 Task: Save favorite listings for condos in Seattle, Washington, with a minimum of 2 bedrooms and a view of Puget Sound.
Action: Mouse pressed left at (257, 205)
Screenshot: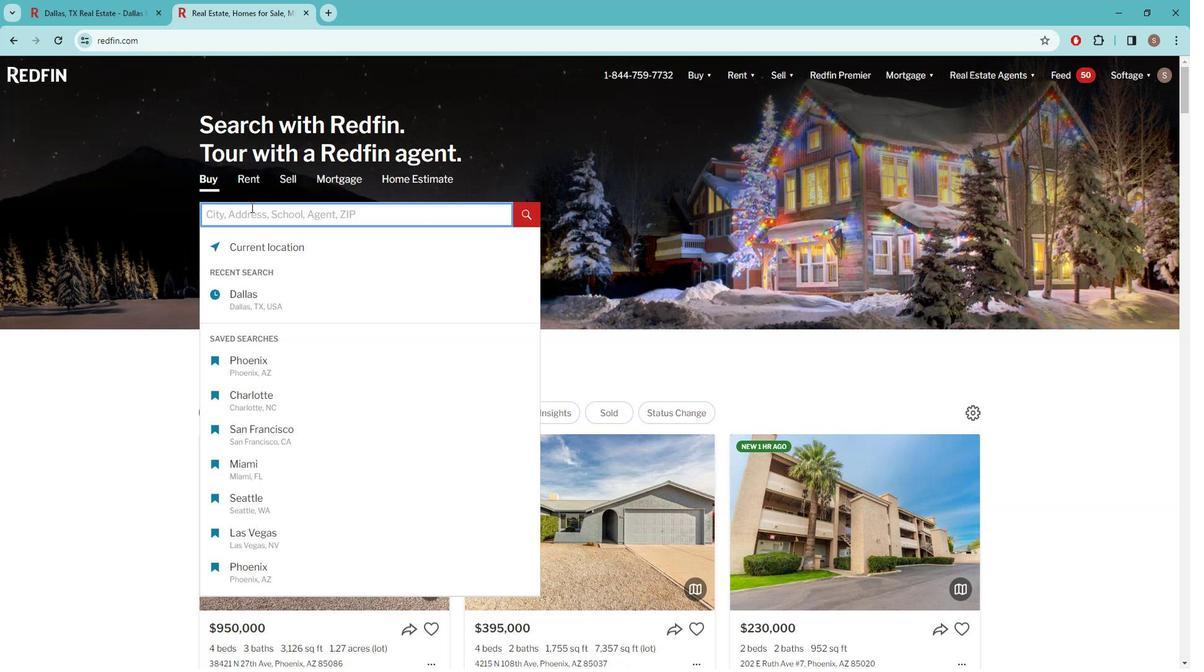 
Action: Mouse moved to (259, 205)
Screenshot: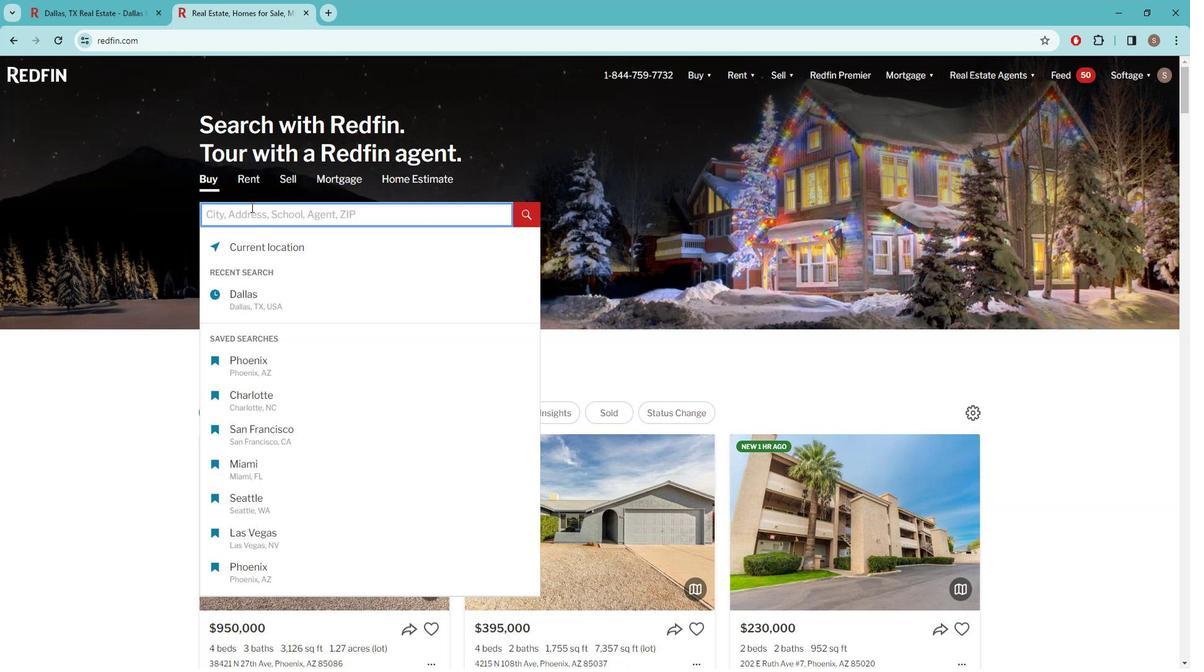 
Action: Key pressed s<Key.caps_lock>EATTLE
Screenshot: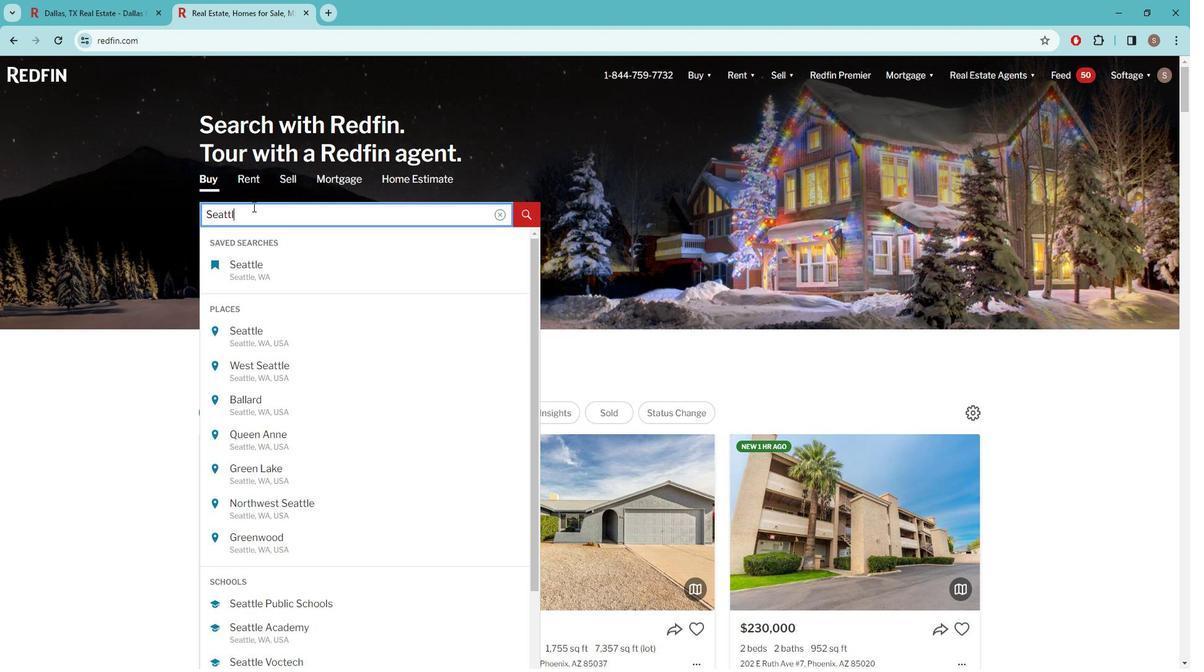 
Action: Mouse moved to (262, 261)
Screenshot: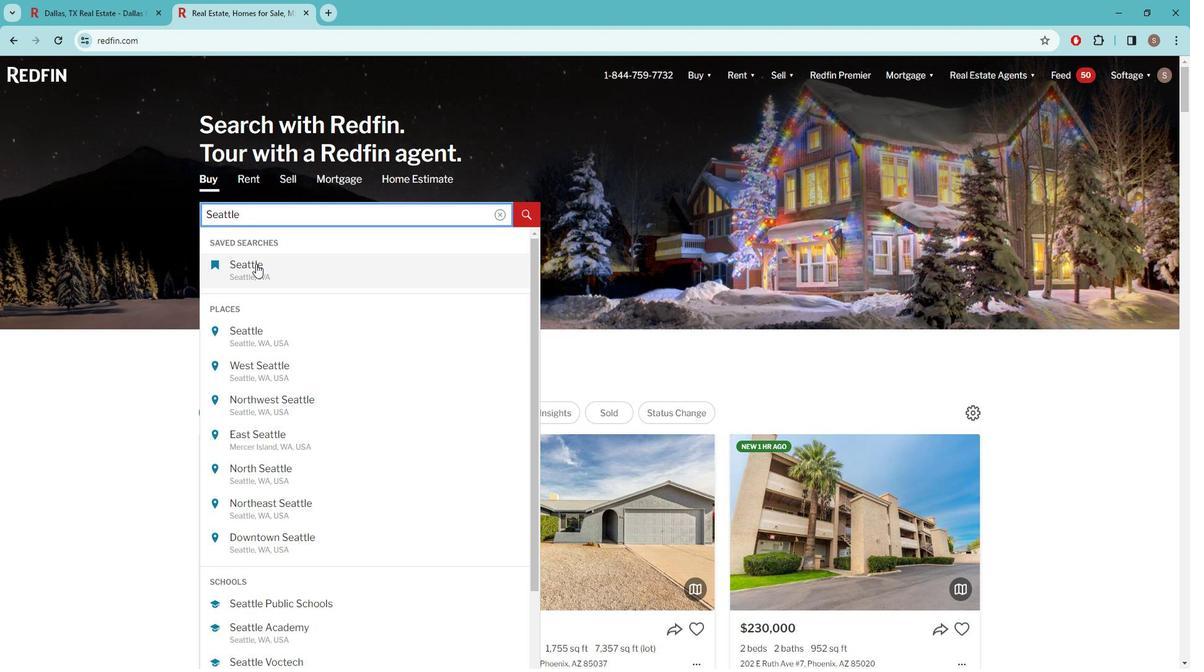 
Action: Mouse pressed left at (262, 261)
Screenshot: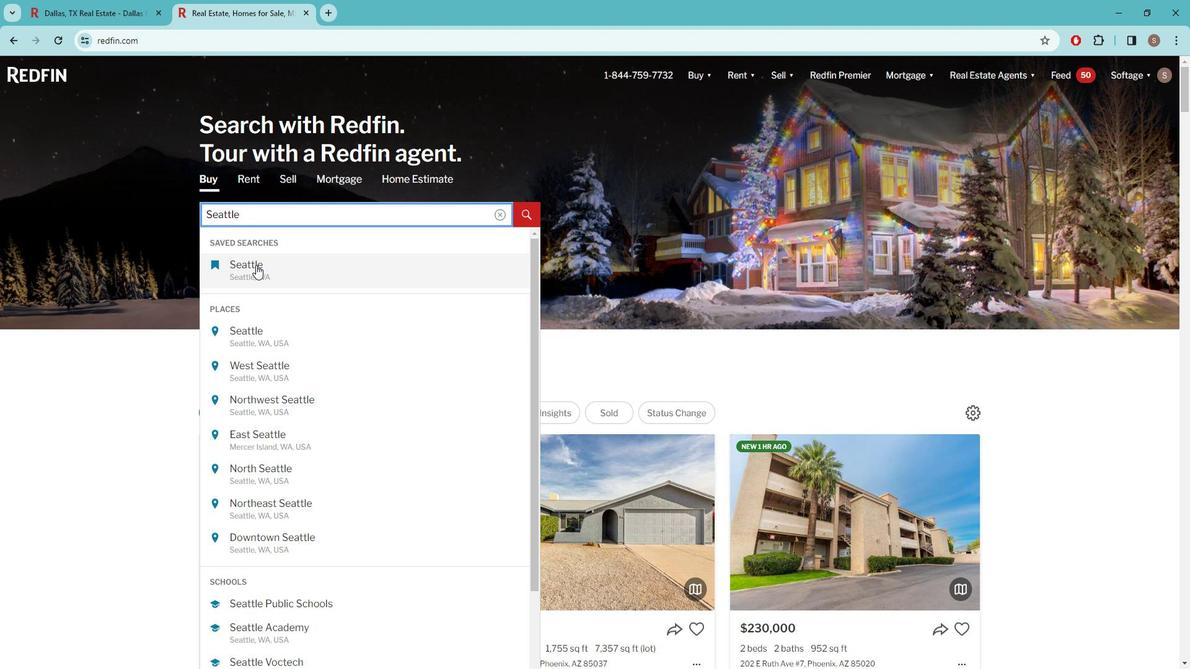 
Action: Mouse moved to (1047, 156)
Screenshot: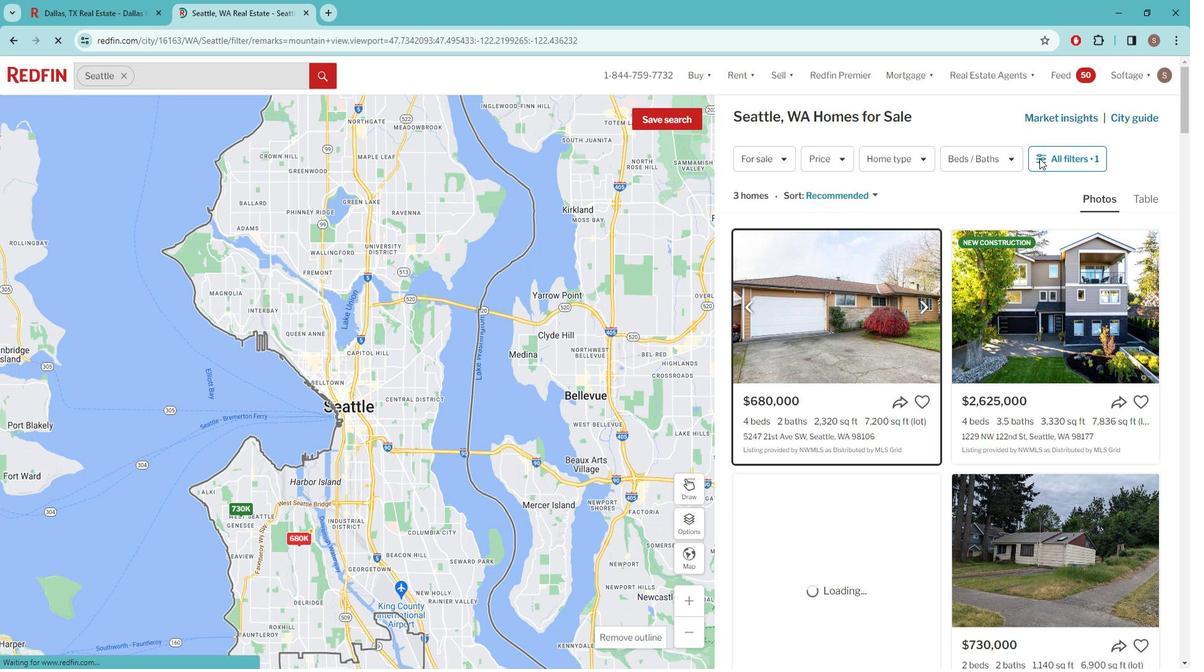 
Action: Mouse pressed left at (1047, 156)
Screenshot: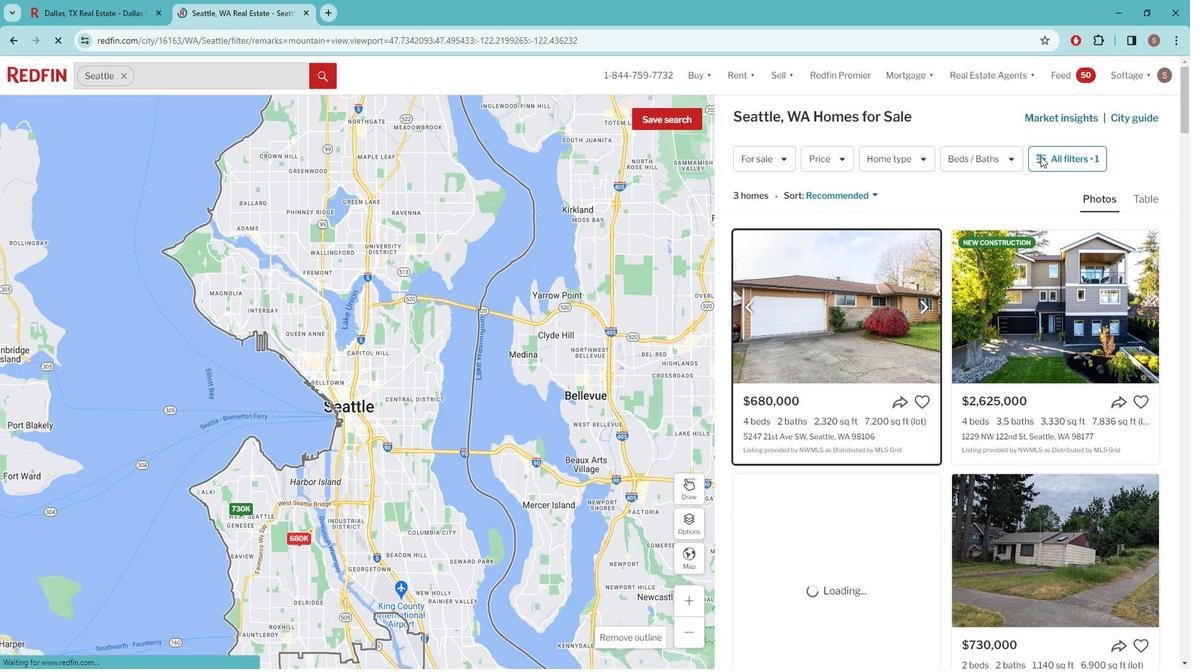 
Action: Mouse moved to (1047, 156)
Screenshot: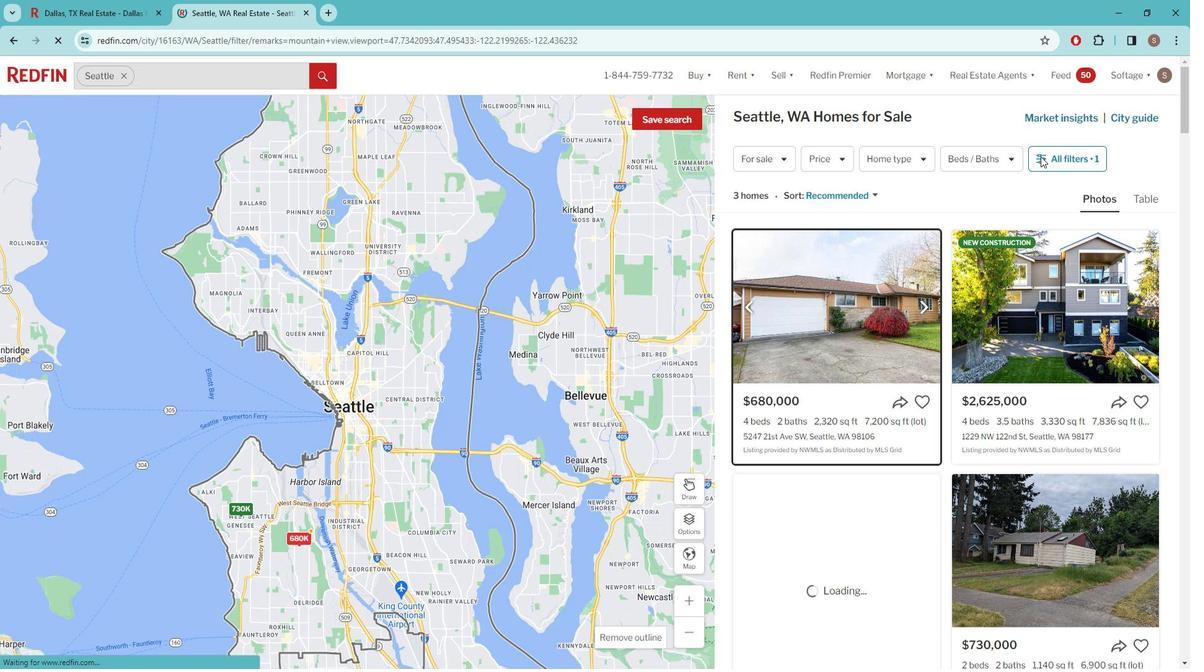 
Action: Mouse pressed left at (1047, 156)
Screenshot: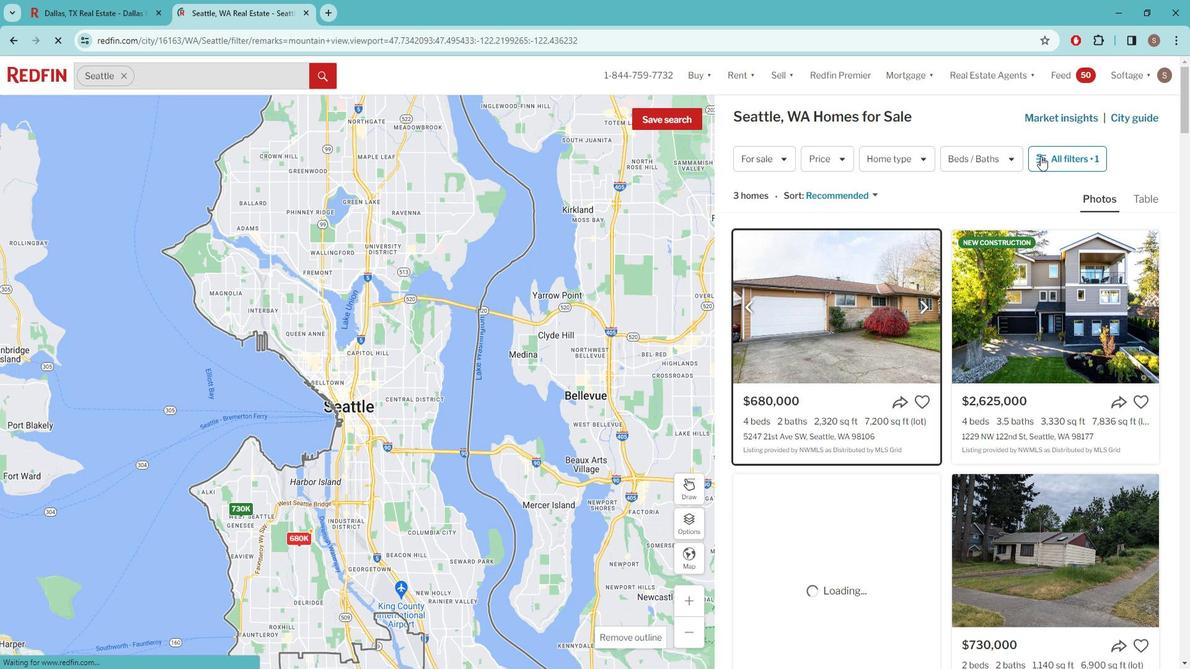 
Action: Mouse pressed left at (1047, 156)
Screenshot: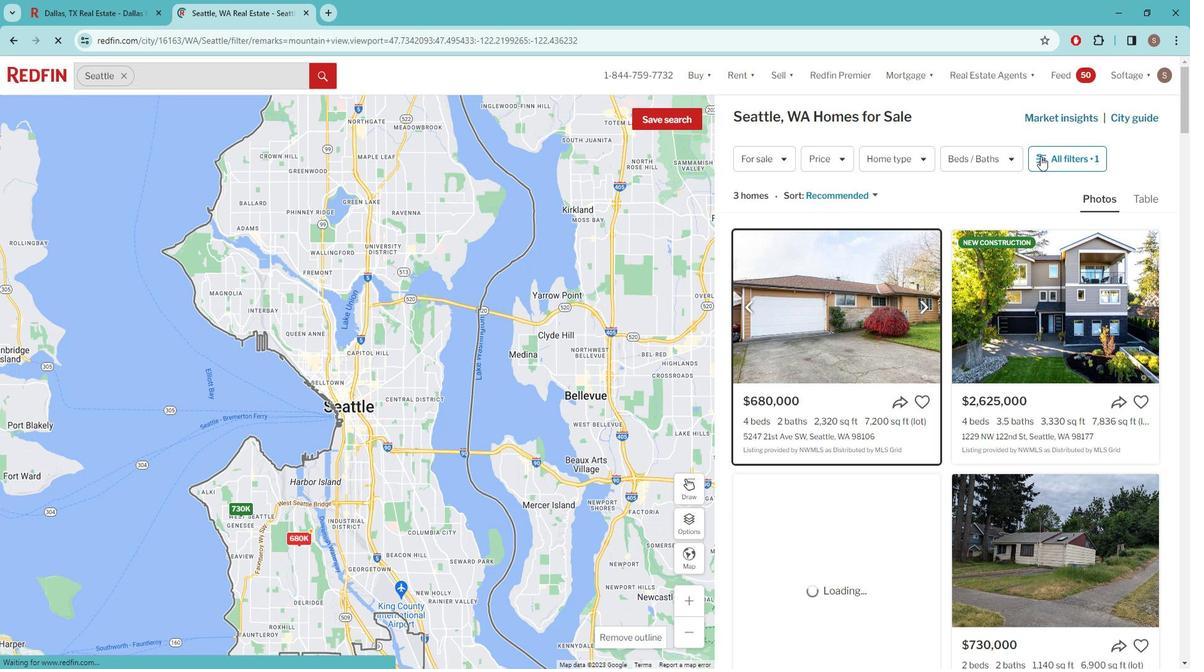
Action: Mouse moved to (1057, 154)
Screenshot: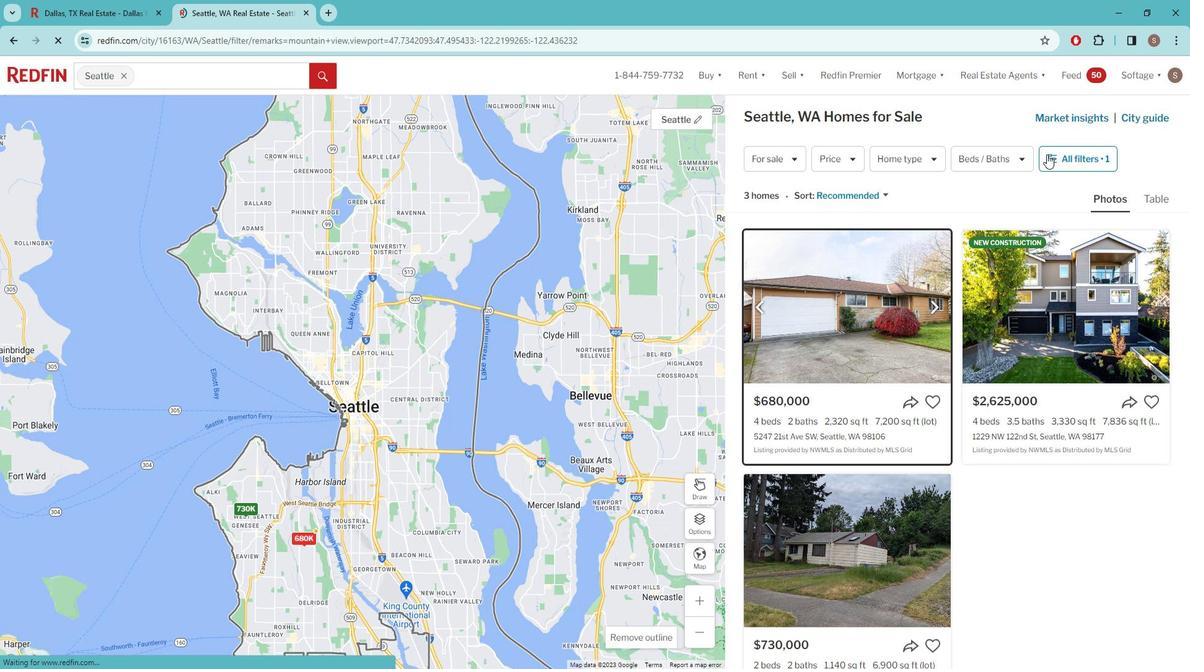 
Action: Mouse pressed left at (1057, 154)
Screenshot: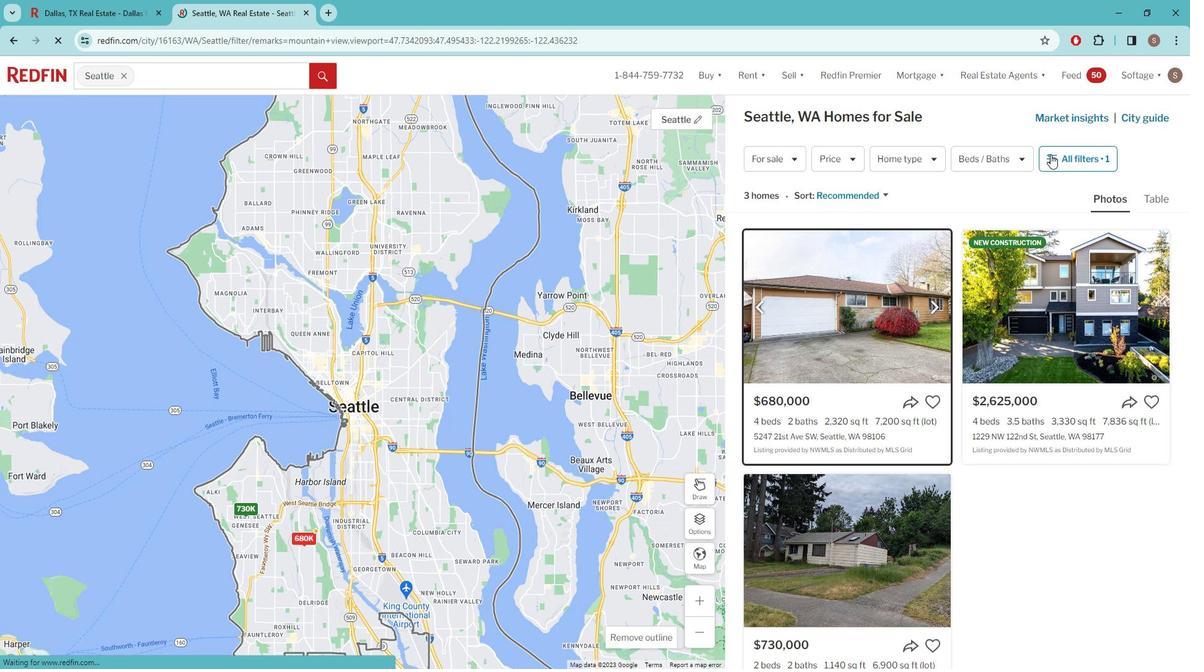 
Action: Mouse moved to (946, 326)
Screenshot: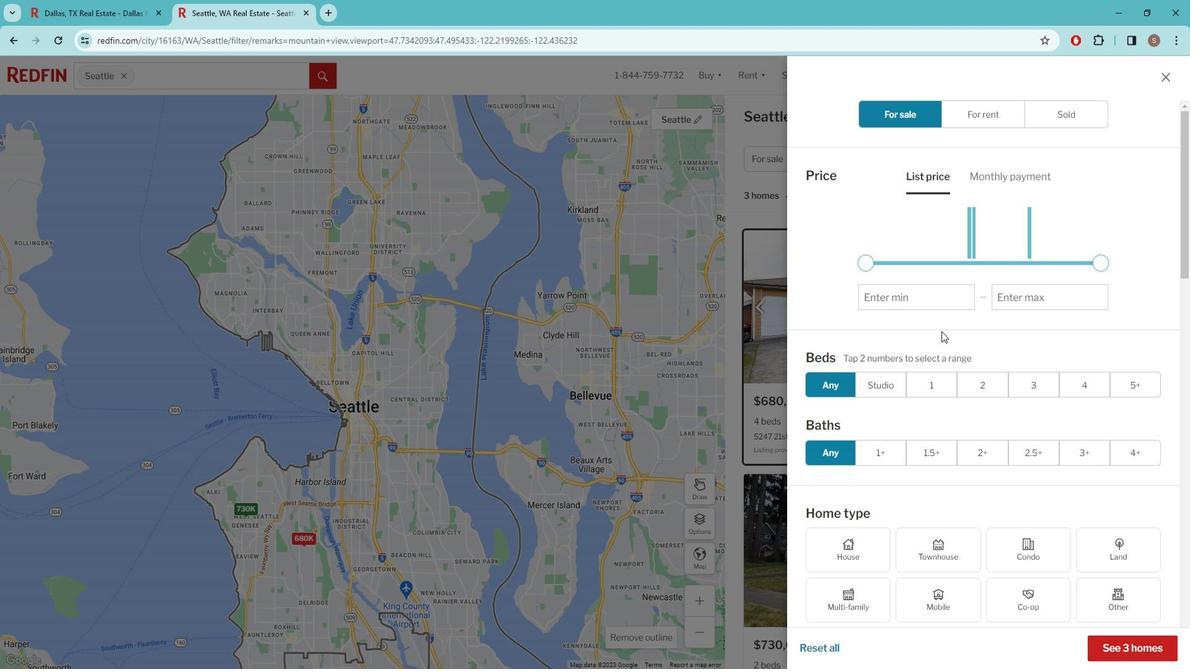 
Action: Mouse scrolled (946, 326) with delta (0, 0)
Screenshot: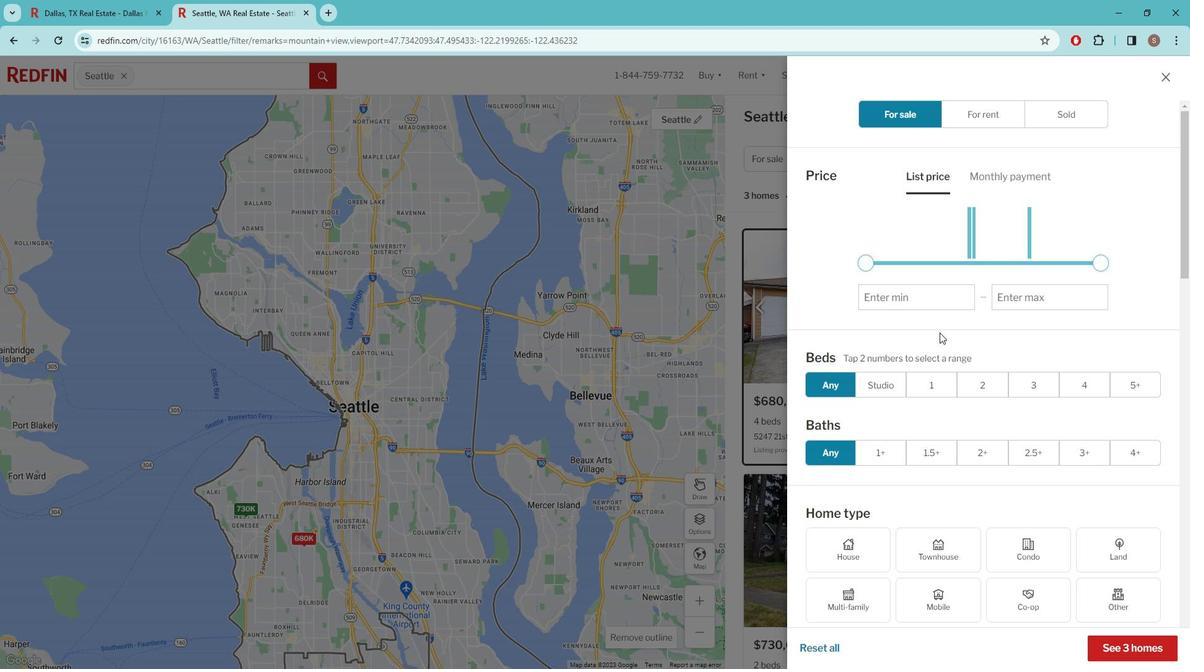 
Action: Mouse moved to (944, 327)
Screenshot: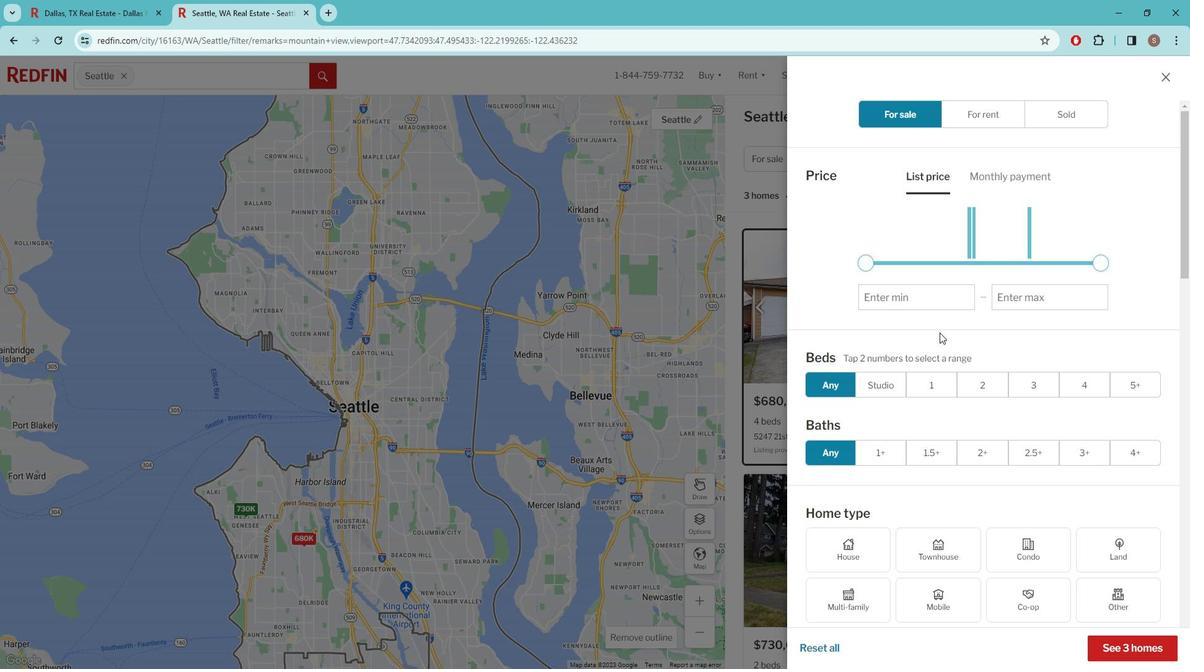 
Action: Mouse scrolled (944, 326) with delta (0, 0)
Screenshot: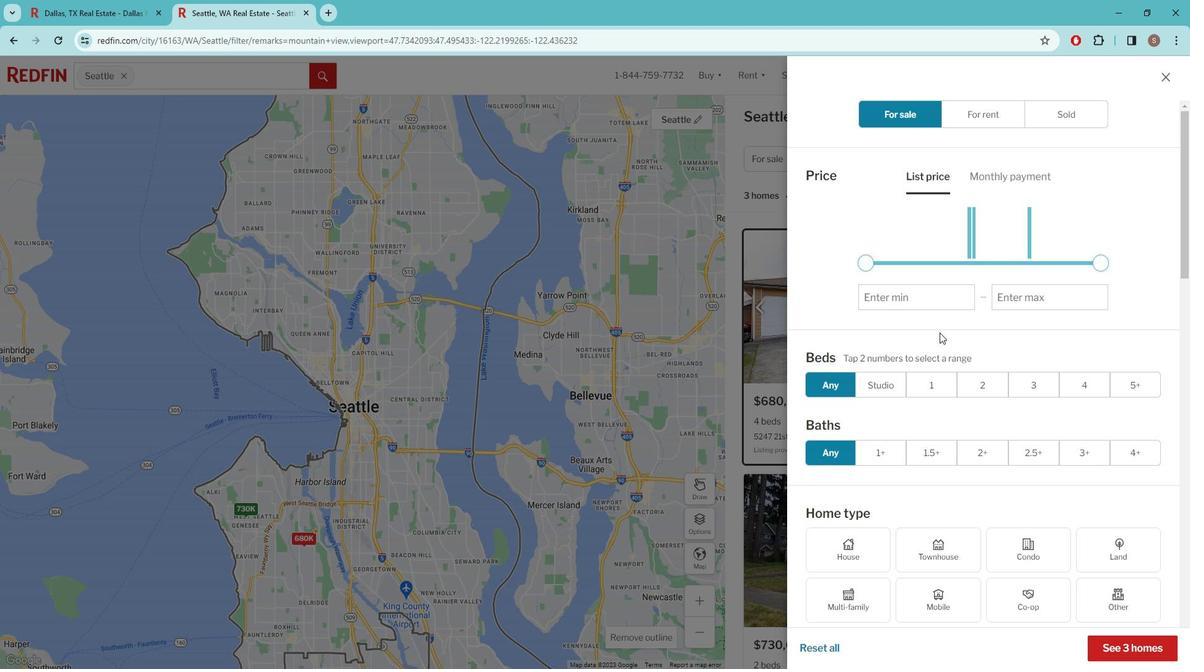 
Action: Mouse moved to (1033, 410)
Screenshot: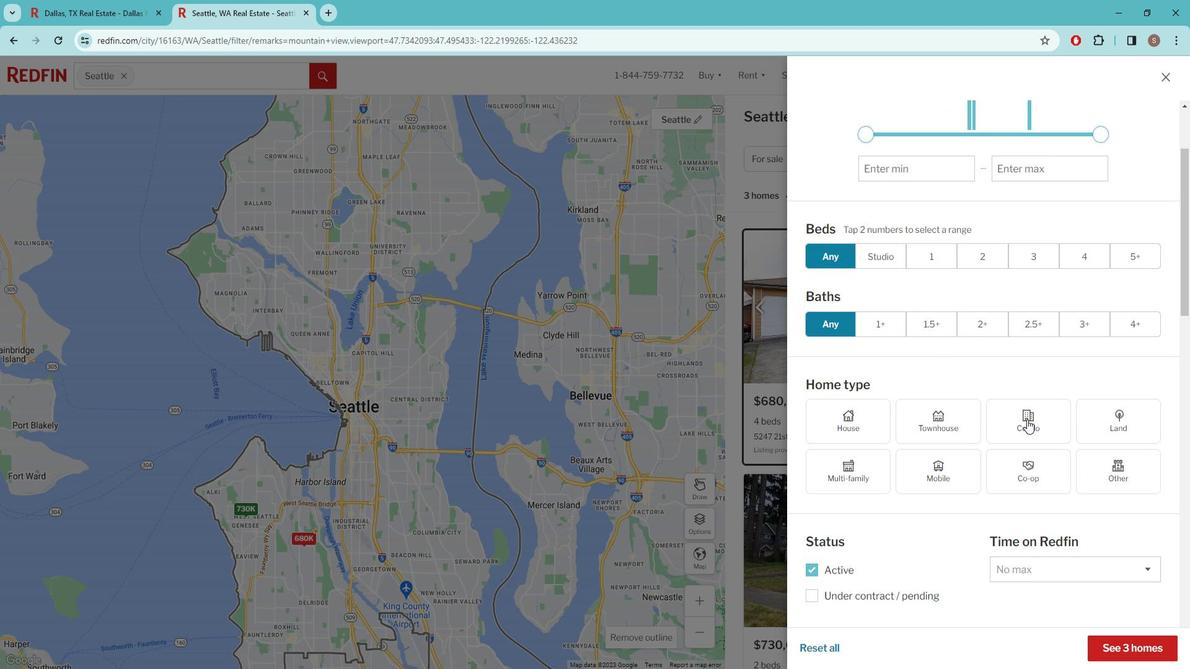 
Action: Mouse pressed left at (1033, 410)
Screenshot: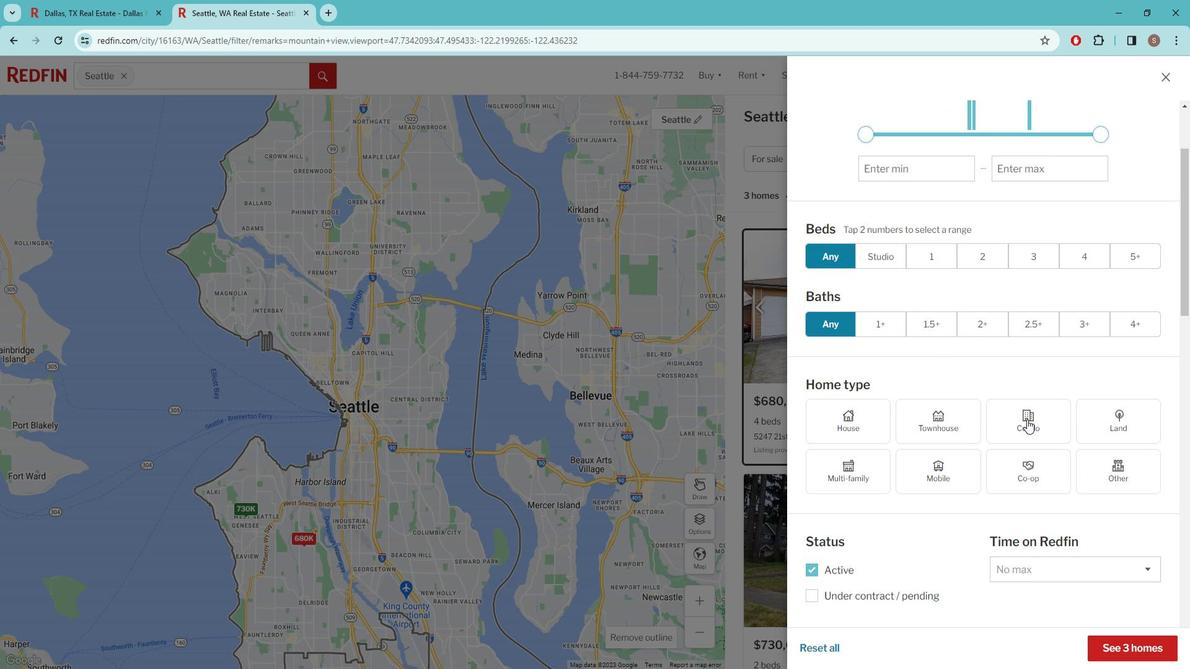 
Action: Mouse moved to (1031, 409)
Screenshot: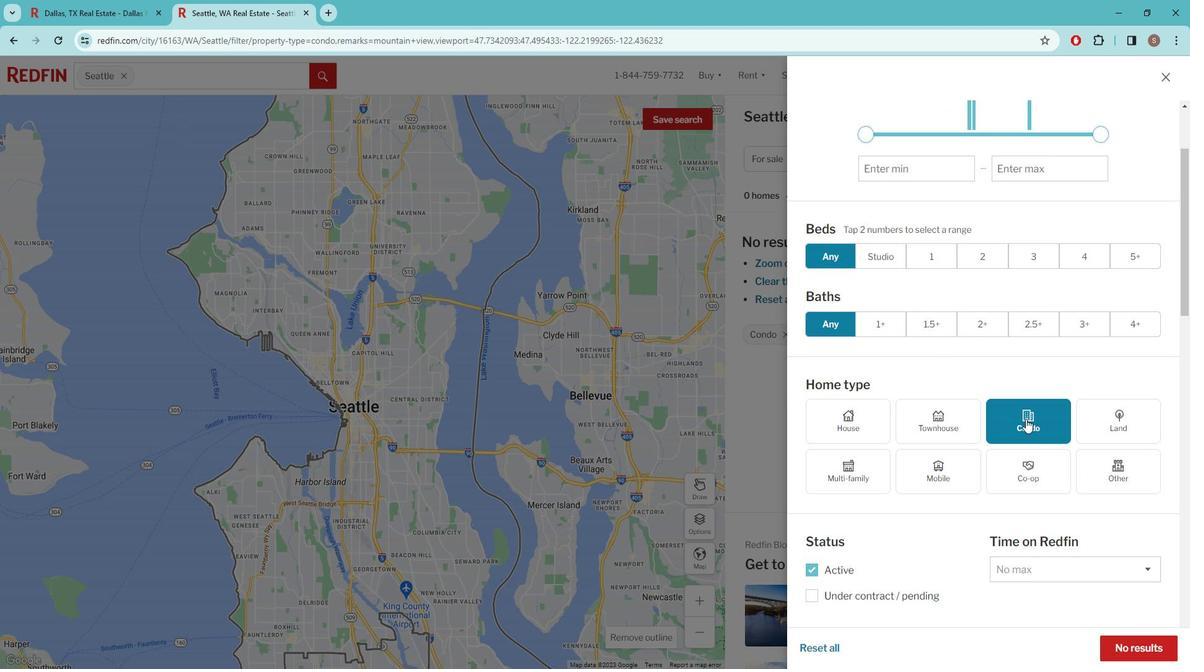 
Action: Mouse scrolled (1031, 409) with delta (0, 0)
Screenshot: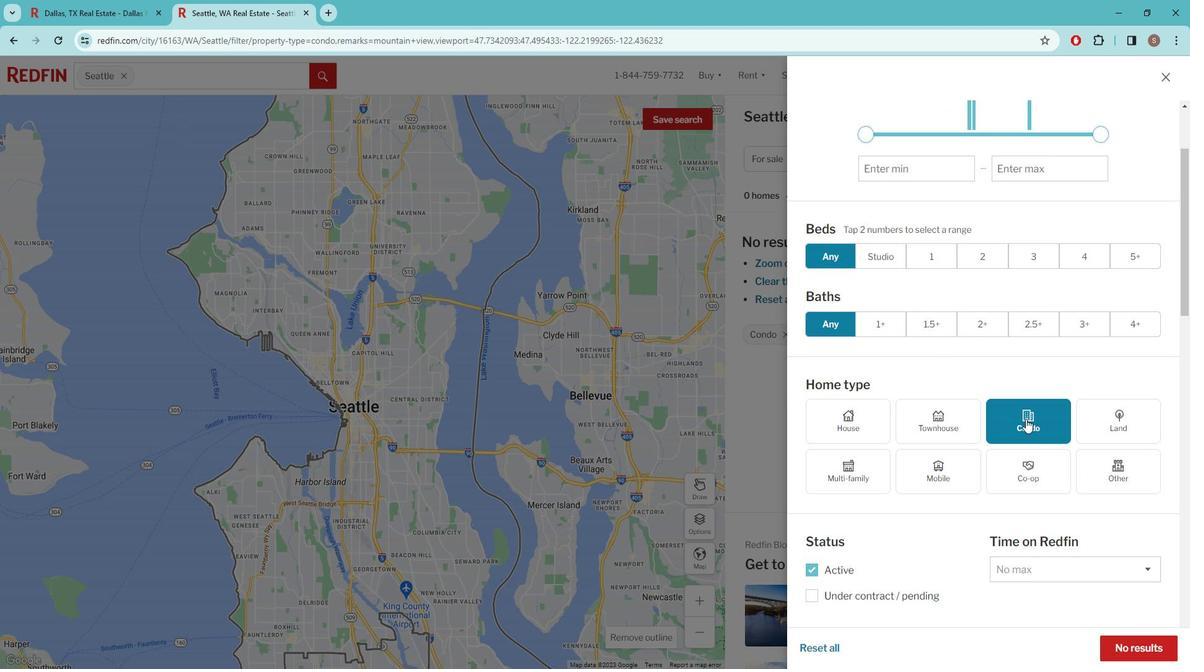 
Action: Mouse moved to (1030, 409)
Screenshot: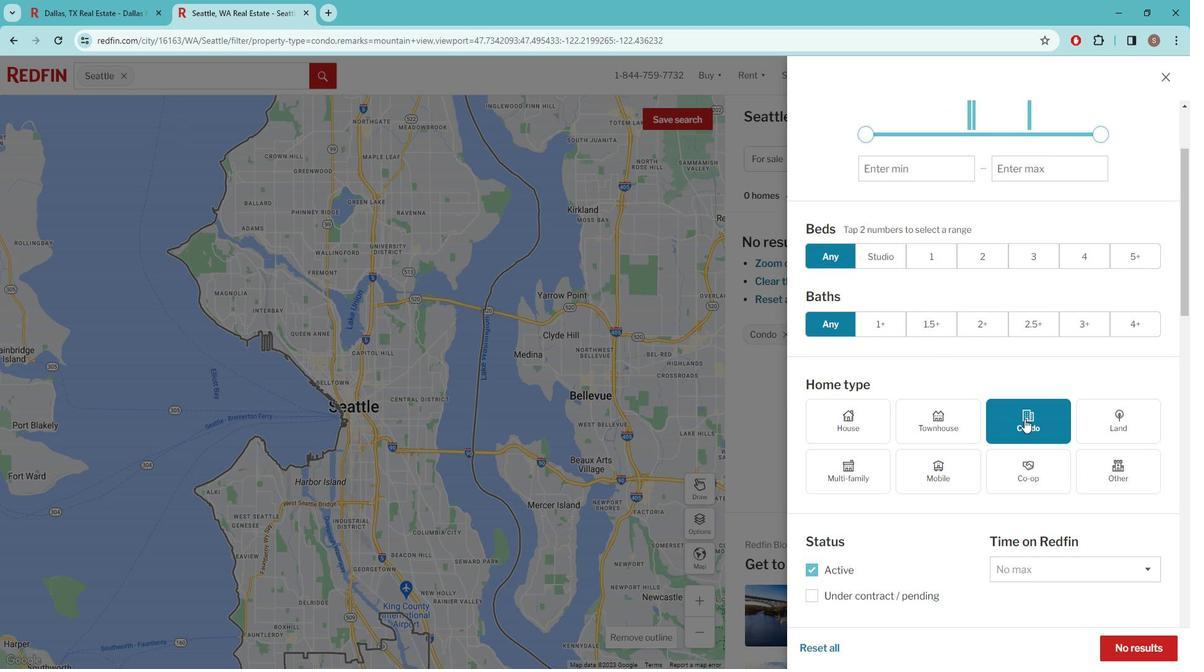 
Action: Mouse scrolled (1030, 408) with delta (0, 0)
Screenshot: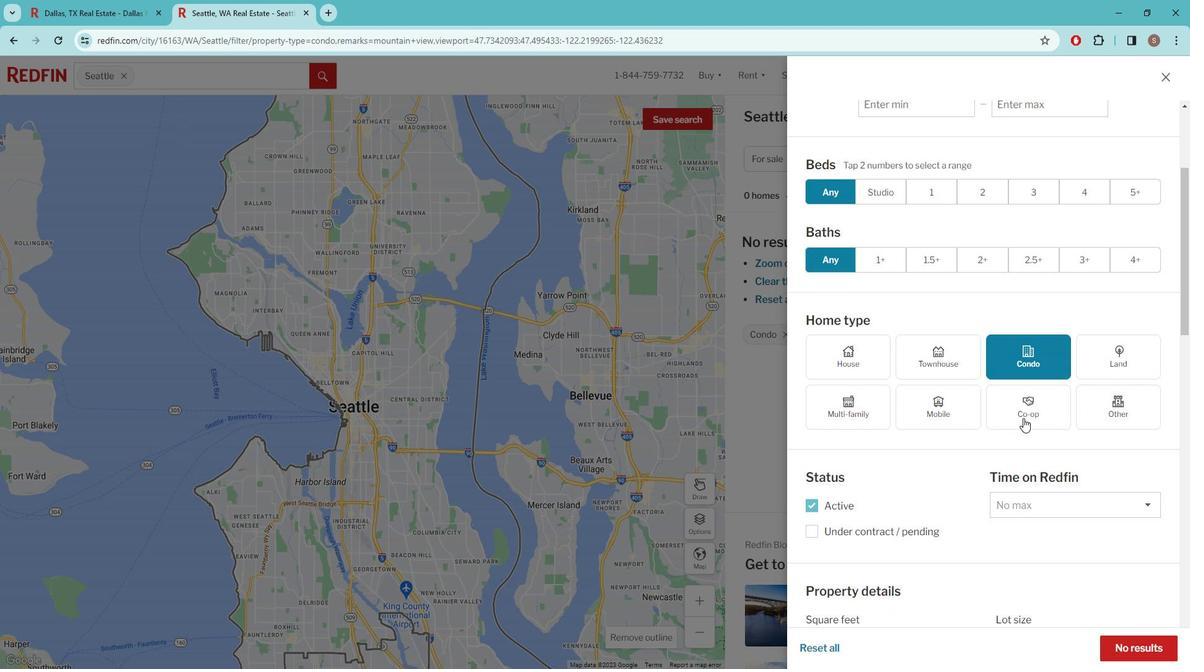 
Action: Mouse moved to (985, 122)
Screenshot: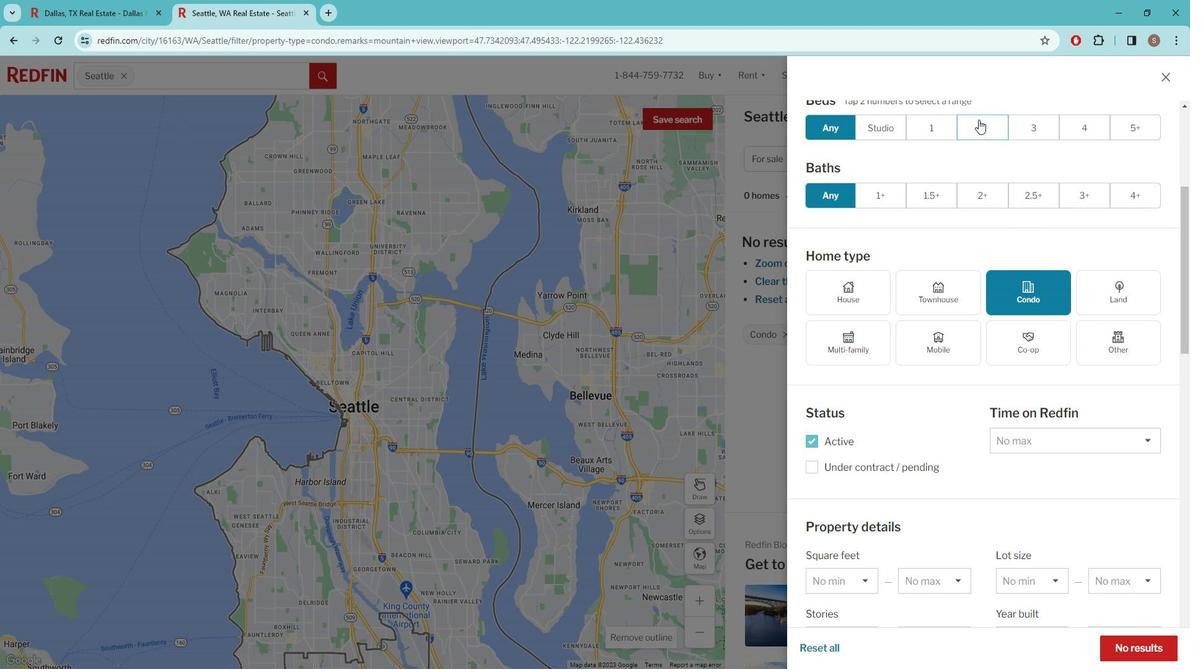 
Action: Mouse pressed left at (985, 122)
Screenshot: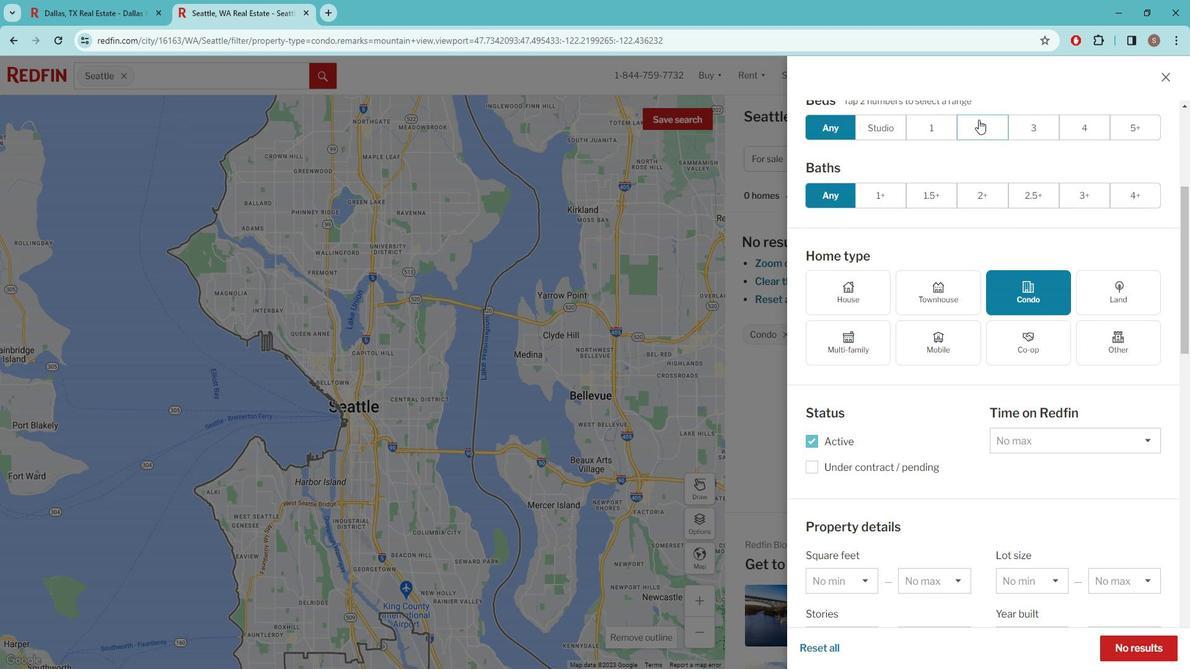 
Action: Mouse pressed left at (985, 122)
Screenshot: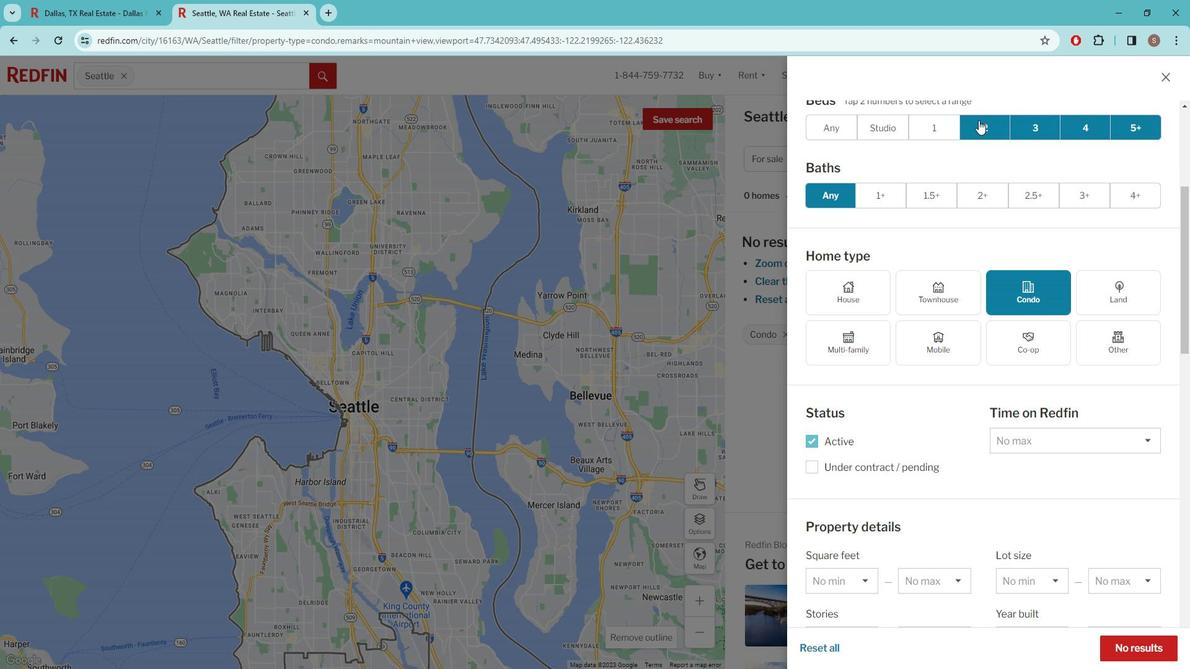 
Action: Mouse moved to (969, 250)
Screenshot: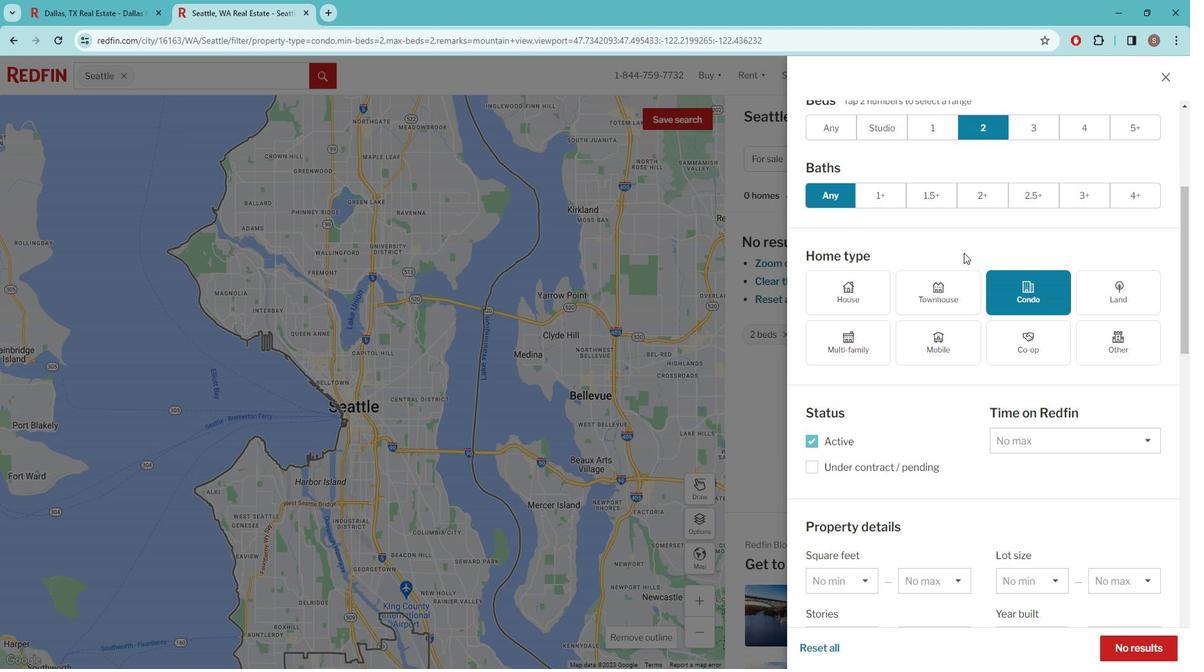 
Action: Mouse scrolled (969, 249) with delta (0, 0)
Screenshot: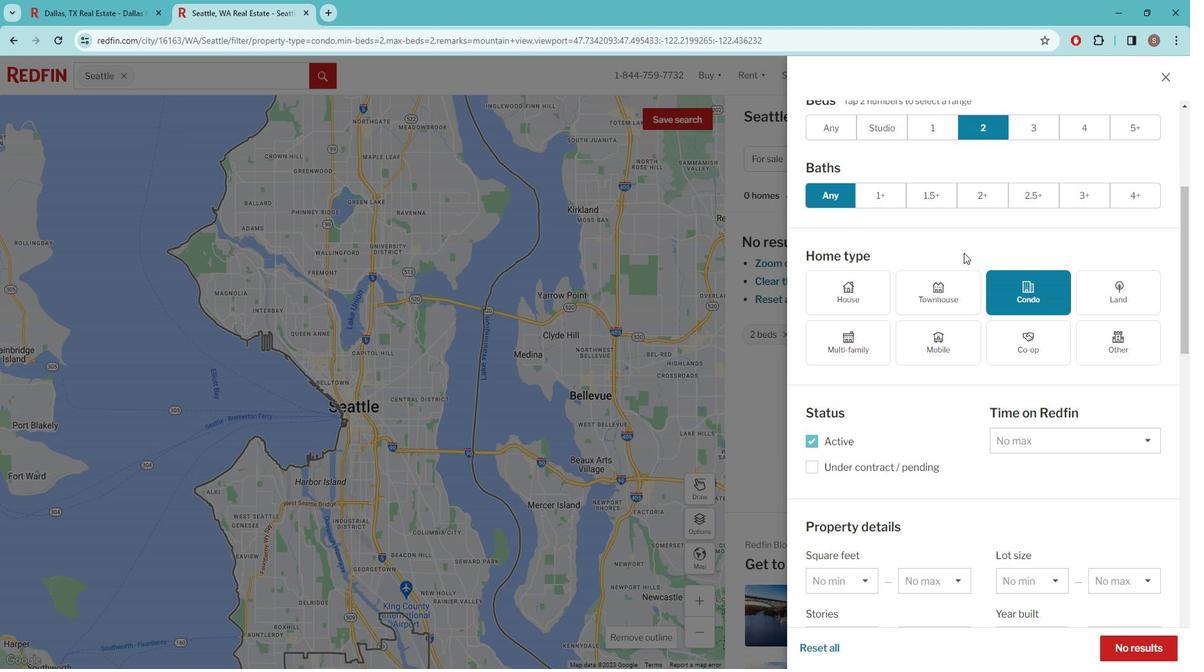 
Action: Mouse moved to (969, 251)
Screenshot: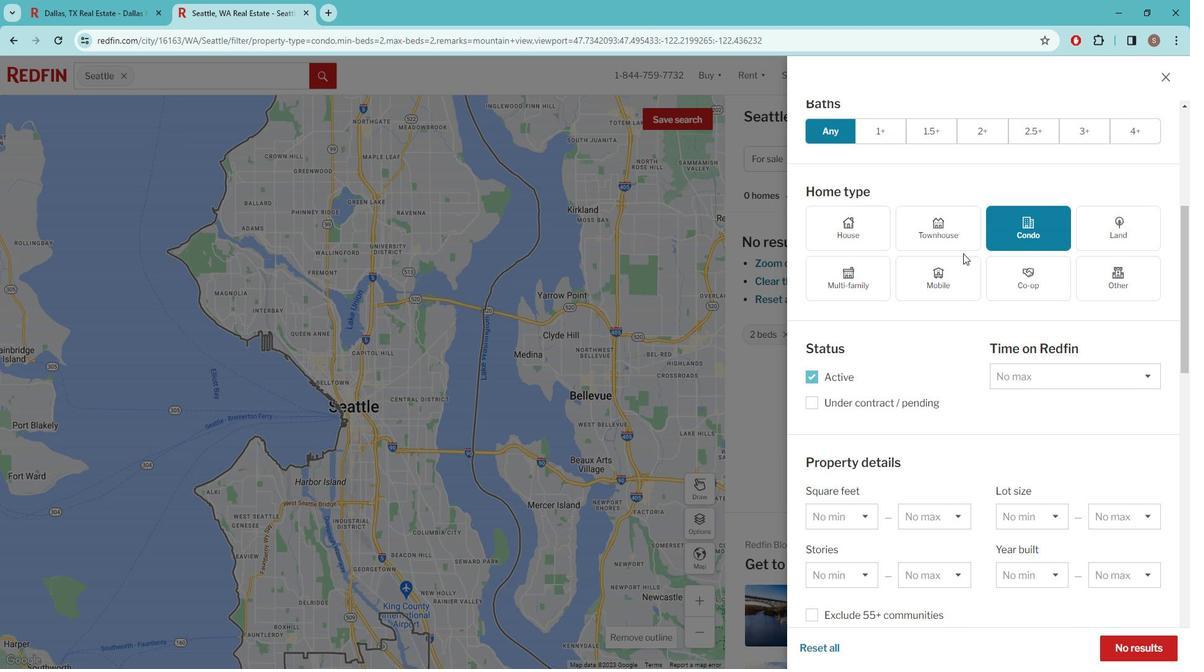 
Action: Mouse scrolled (969, 250) with delta (0, 0)
Screenshot: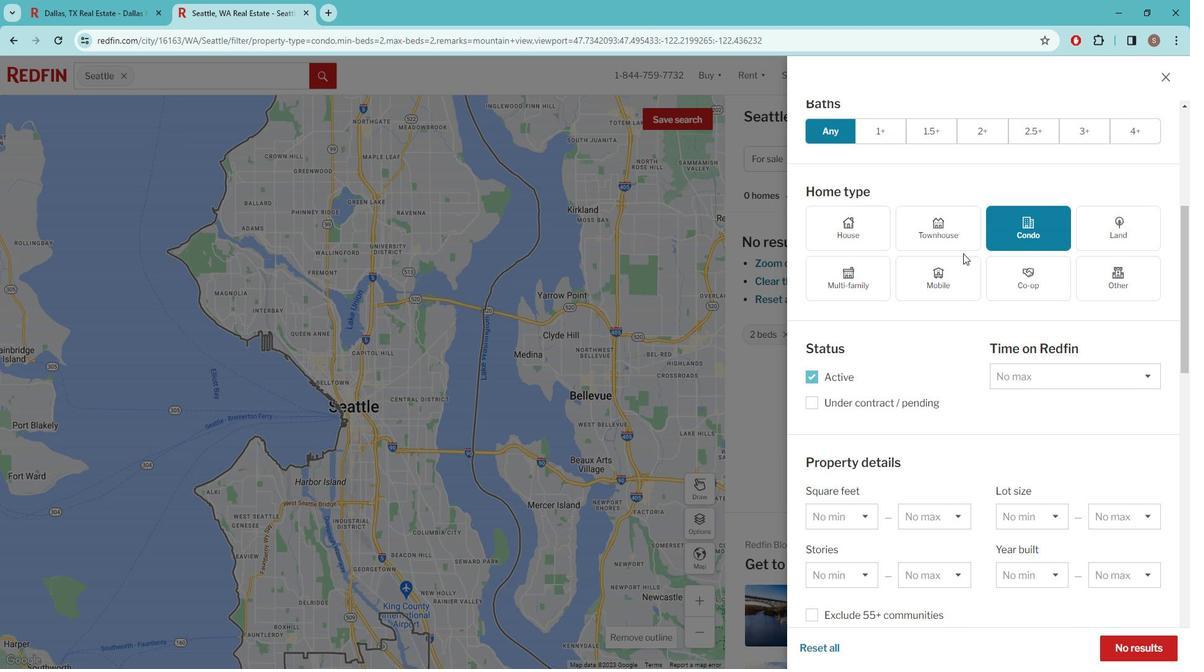 
Action: Mouse moved to (966, 251)
Screenshot: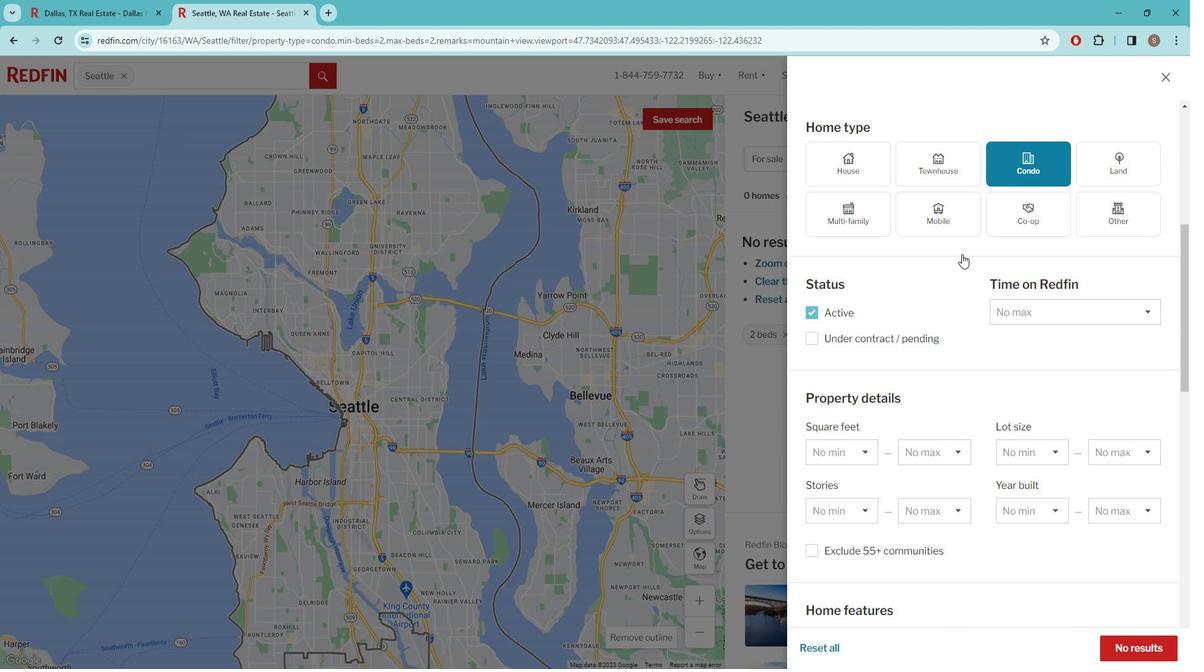 
Action: Mouse scrolled (966, 251) with delta (0, 0)
Screenshot: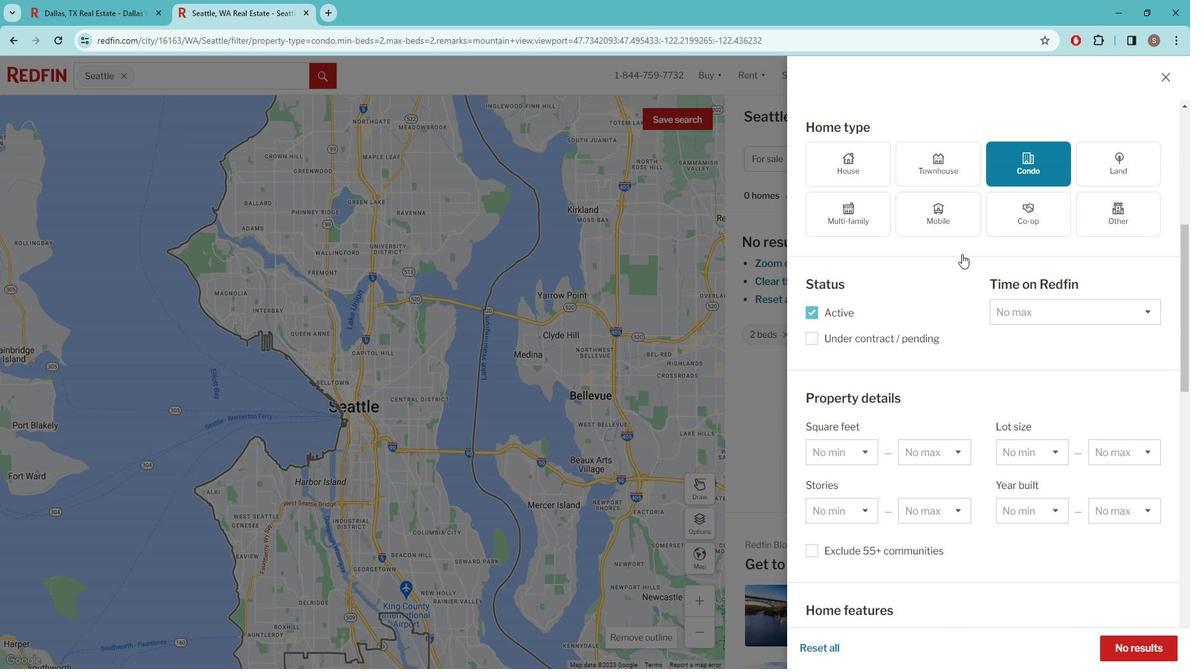 
Action: Mouse scrolled (966, 251) with delta (0, 0)
Screenshot: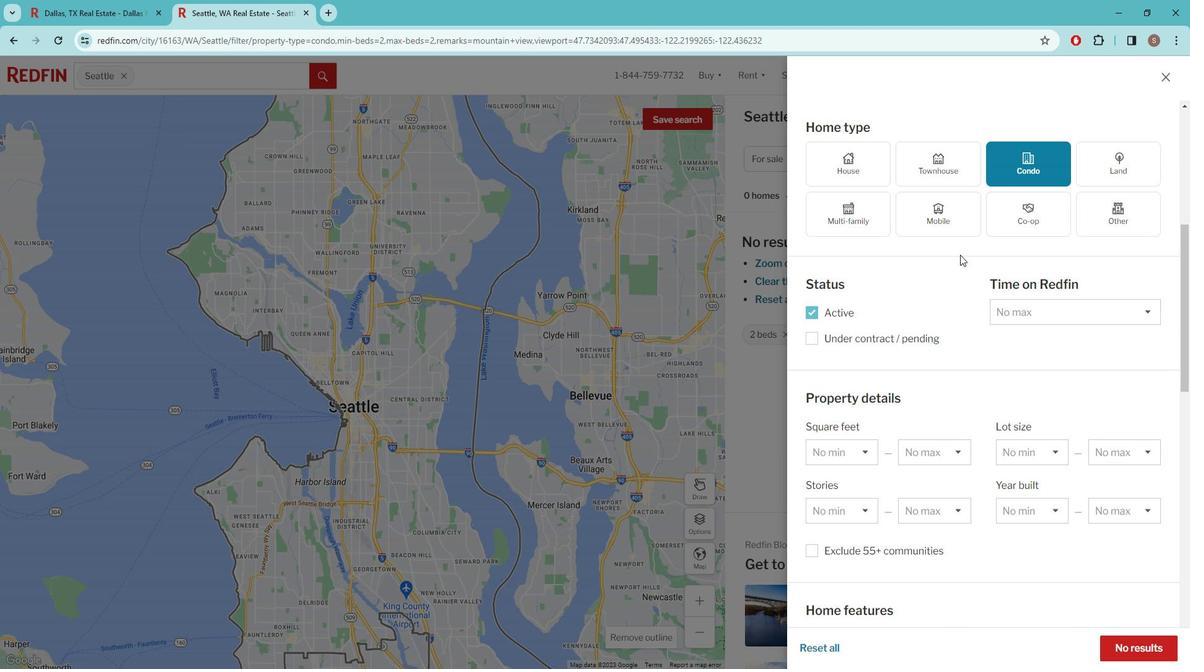 
Action: Mouse moved to (962, 251)
Screenshot: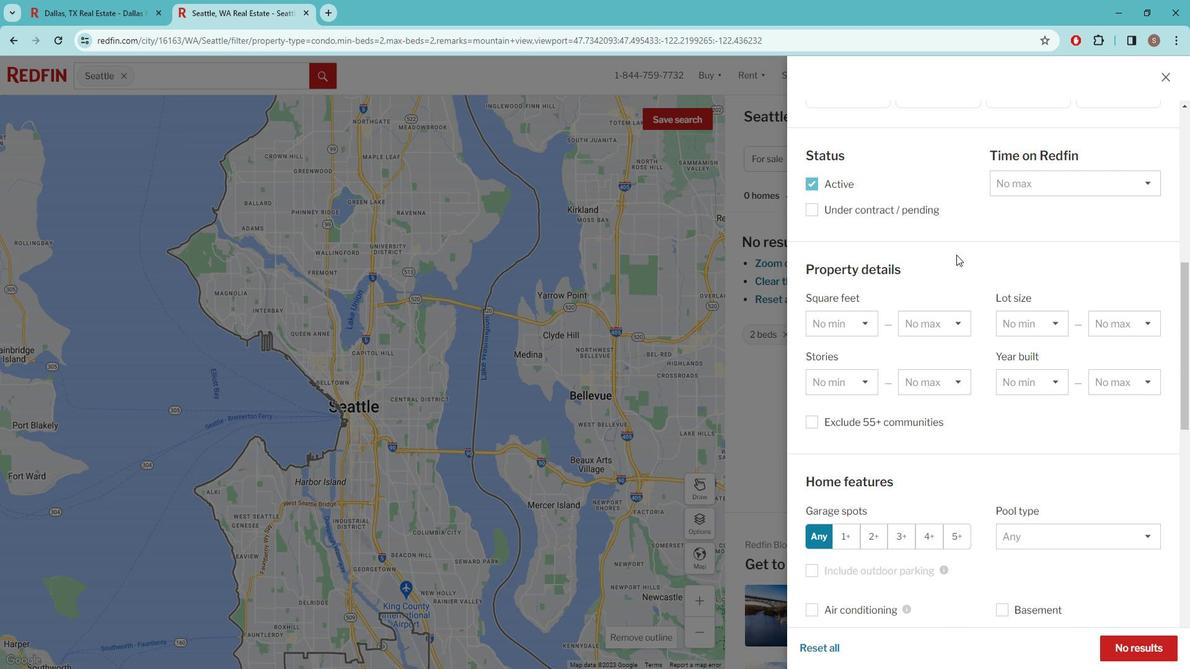 
Action: Mouse scrolled (962, 251) with delta (0, 0)
Screenshot: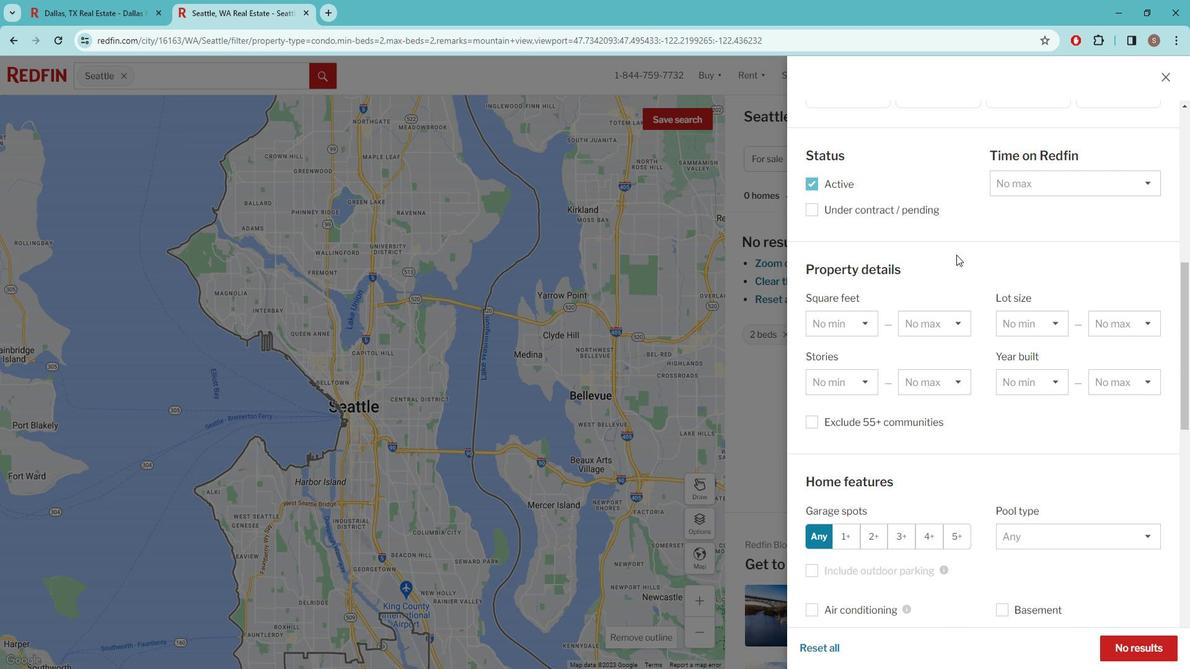 
Action: Mouse moved to (962, 251)
Screenshot: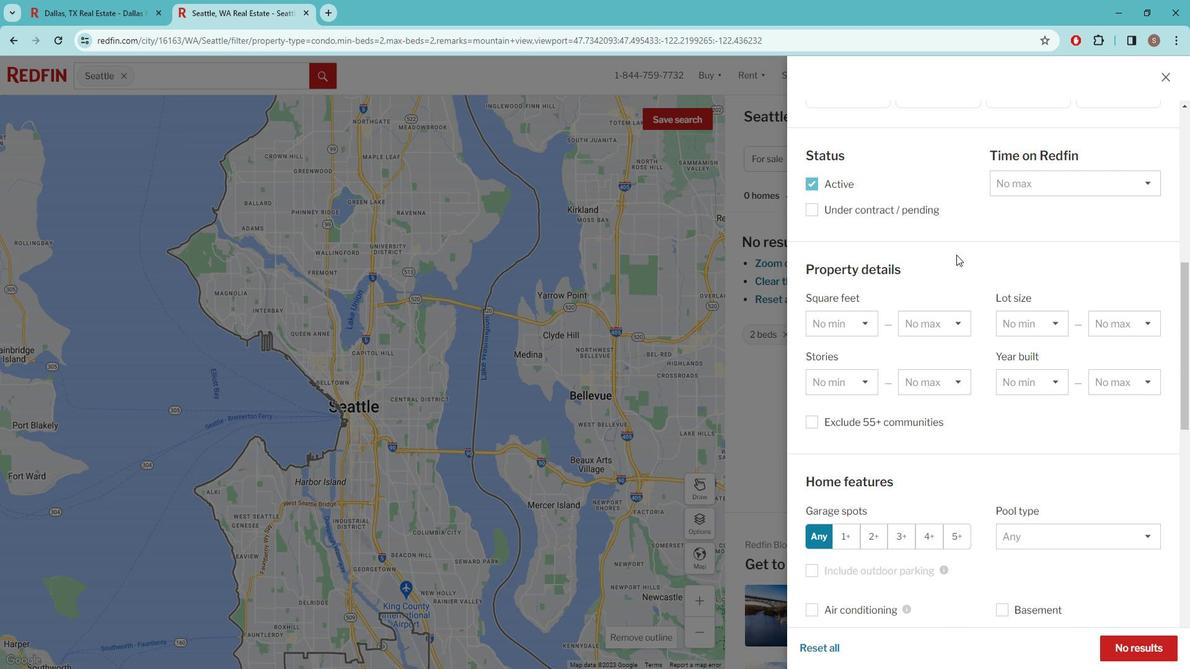 
Action: Mouse scrolled (962, 251) with delta (0, 0)
Screenshot: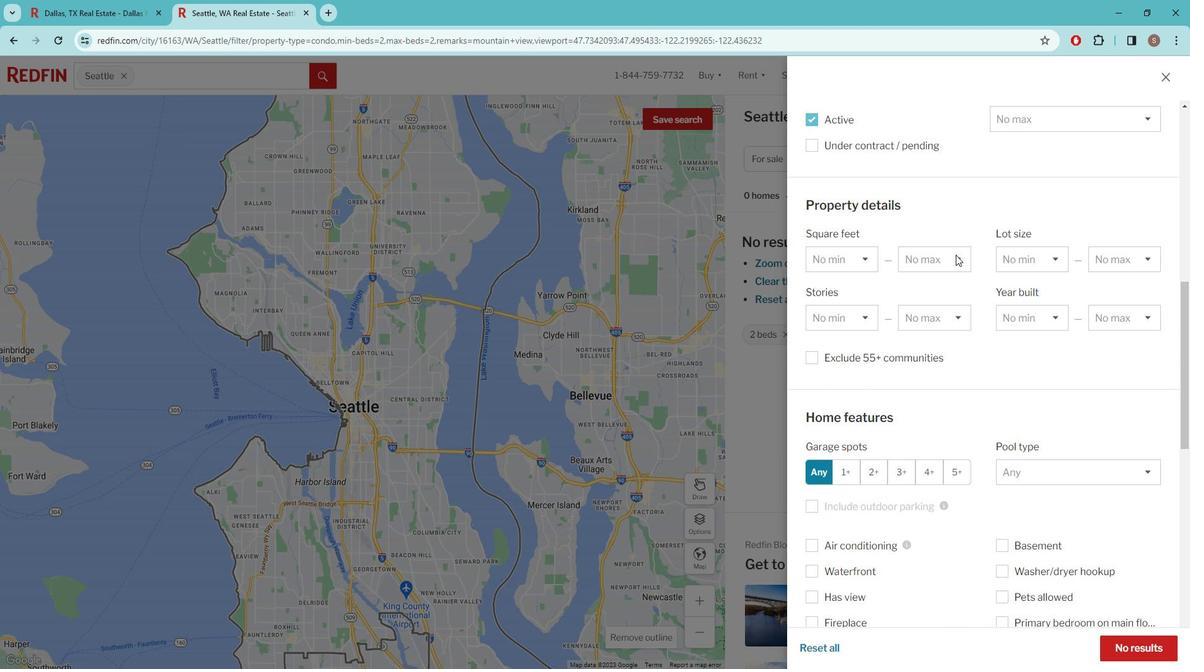 
Action: Mouse scrolled (962, 251) with delta (0, 0)
Screenshot: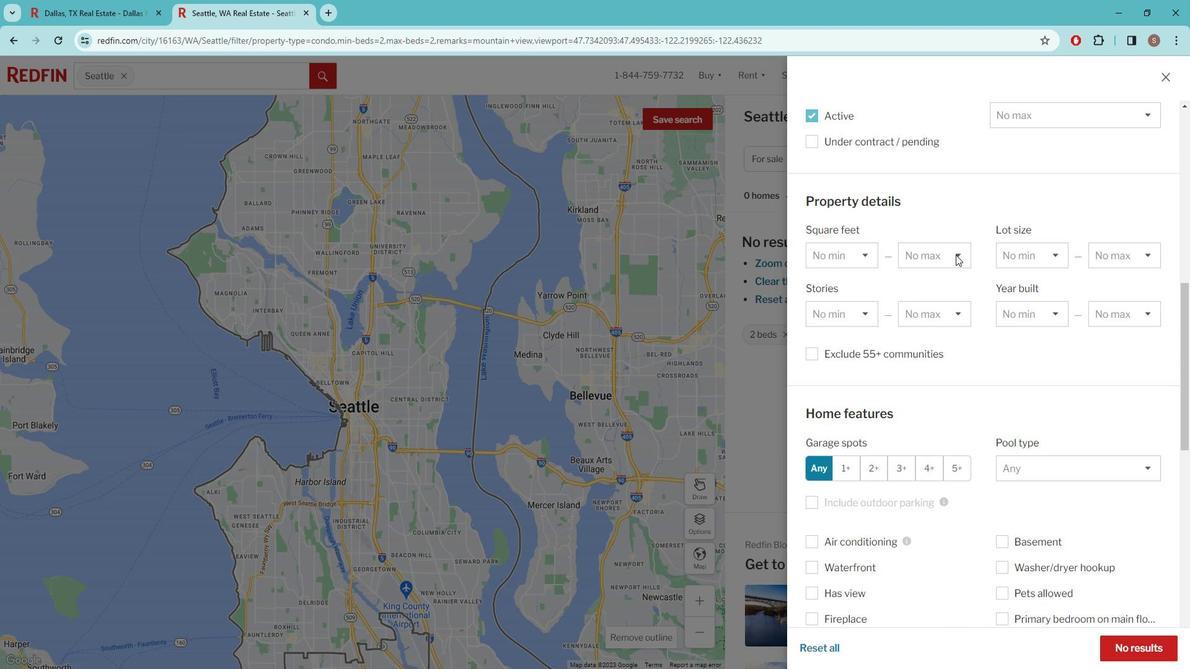 
Action: Mouse scrolled (962, 251) with delta (0, 0)
Screenshot: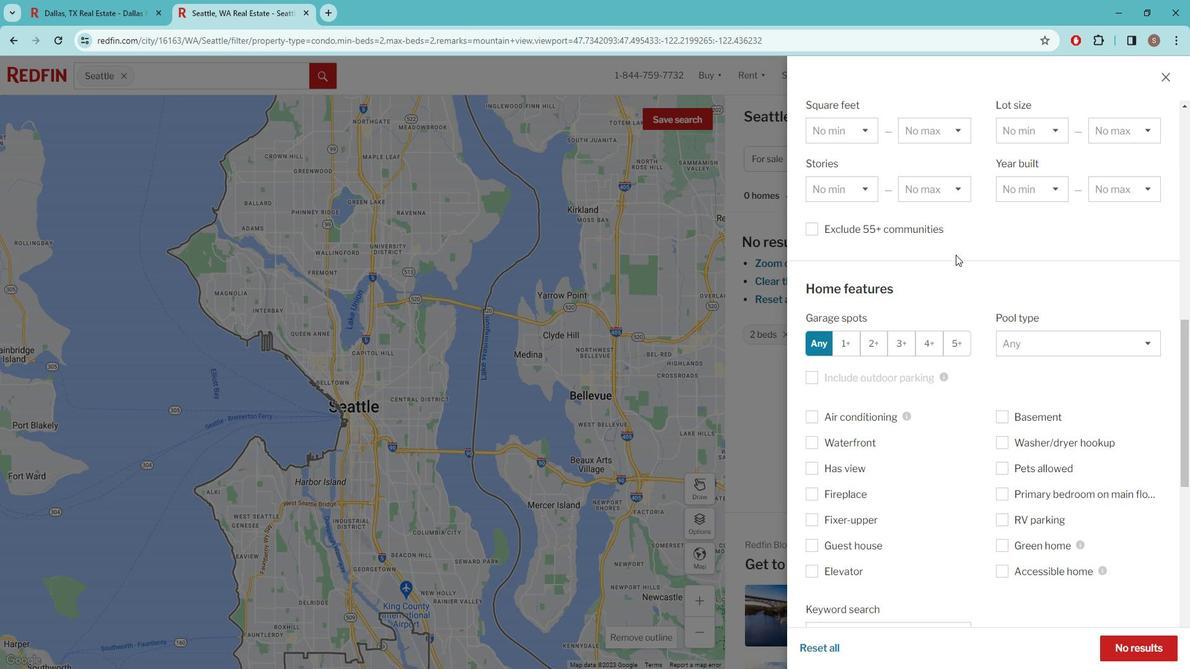 
Action: Mouse moved to (961, 251)
Screenshot: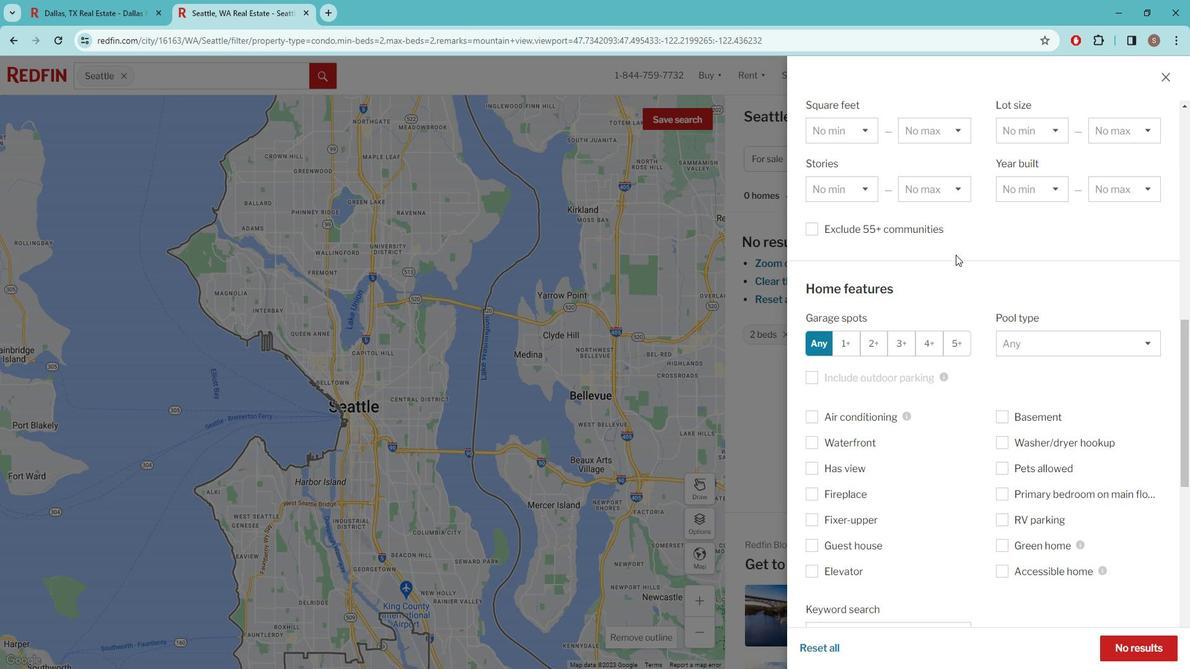 
Action: Mouse scrolled (961, 251) with delta (0, 0)
Screenshot: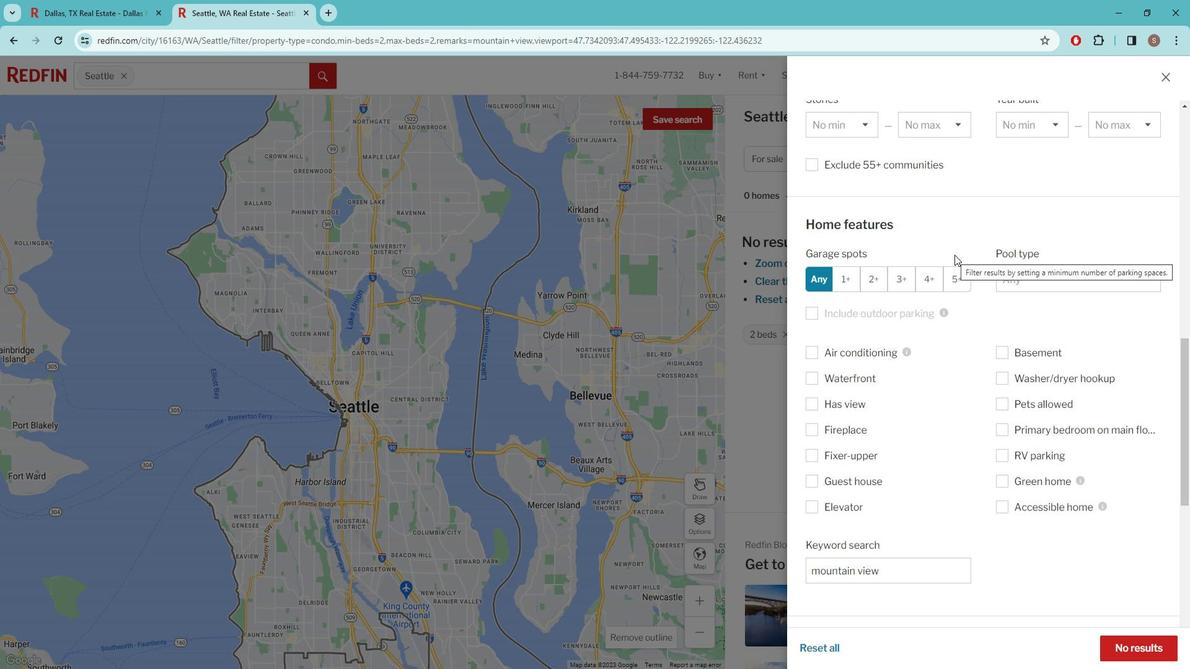 
Action: Mouse scrolled (961, 251) with delta (0, 0)
Screenshot: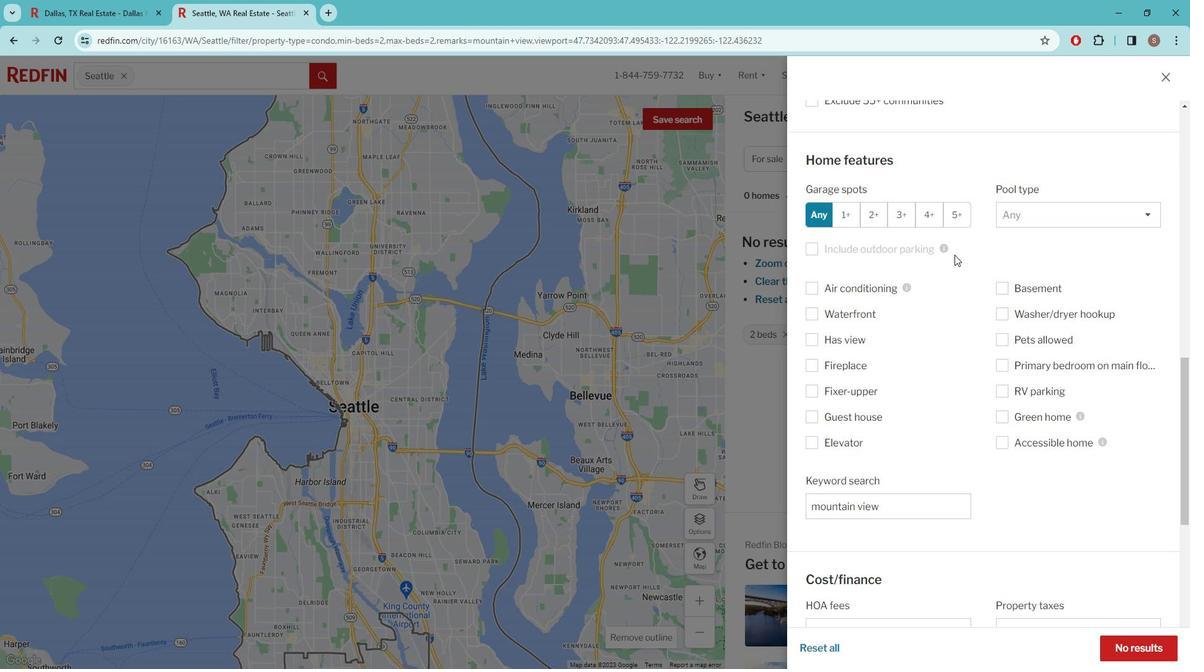 
Action: Mouse moved to (866, 430)
Screenshot: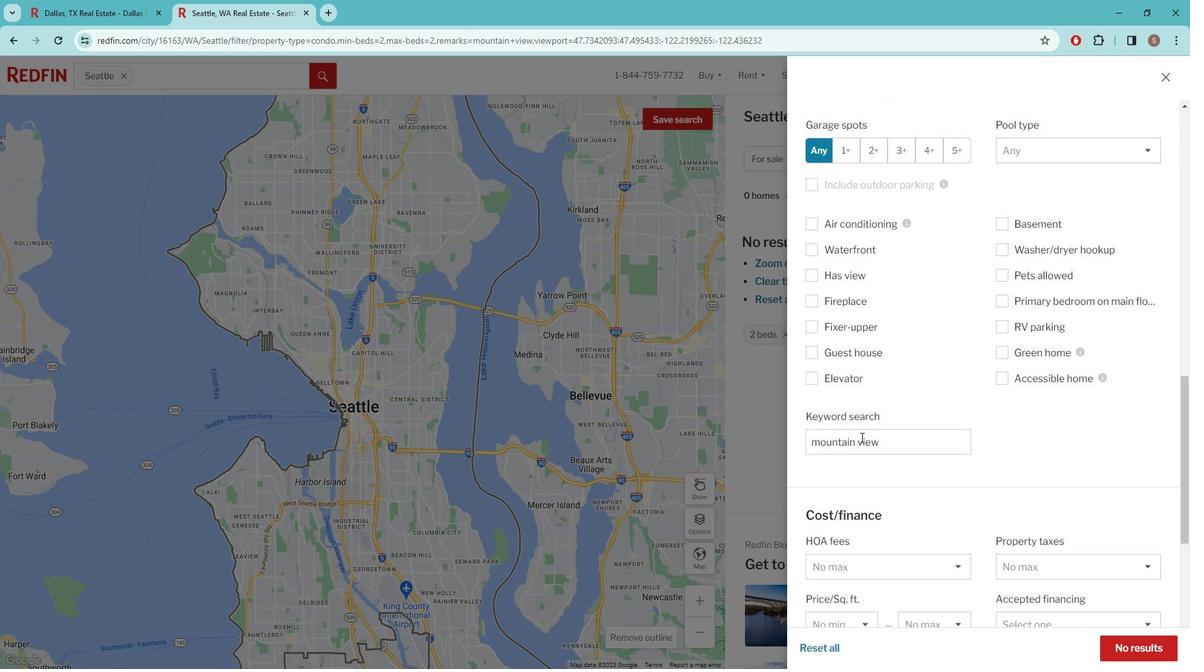 
Action: Mouse pressed left at (866, 430)
Screenshot: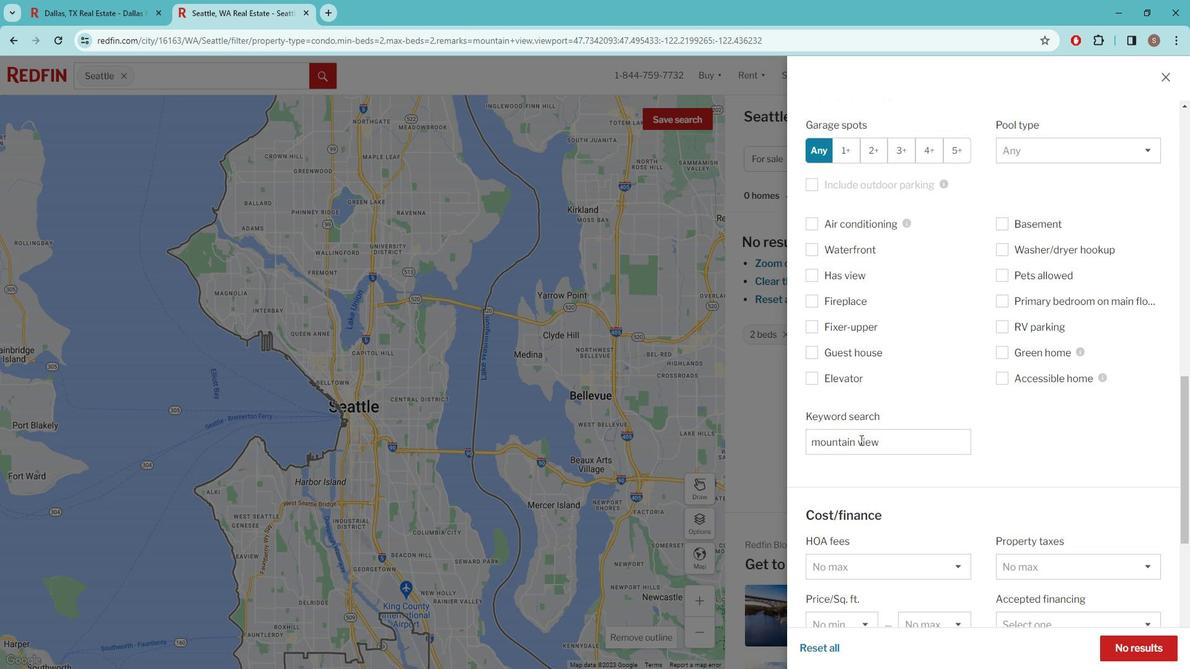 
Action: Mouse moved to (888, 429)
Screenshot: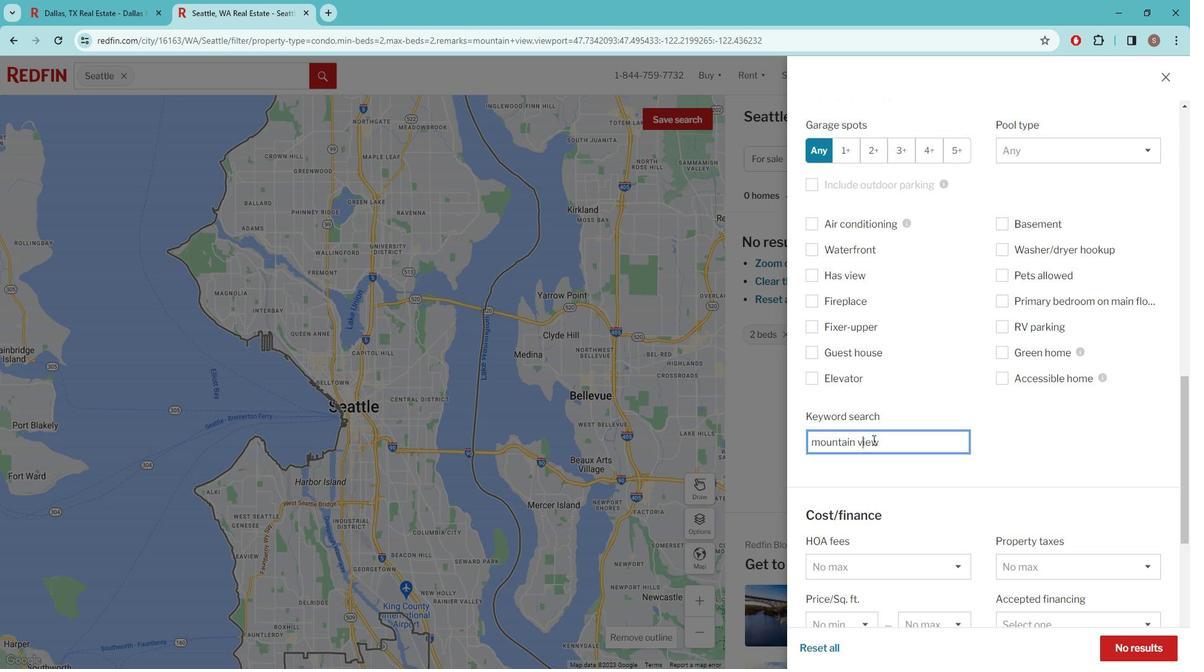 
Action: Mouse pressed left at (888, 429)
Screenshot: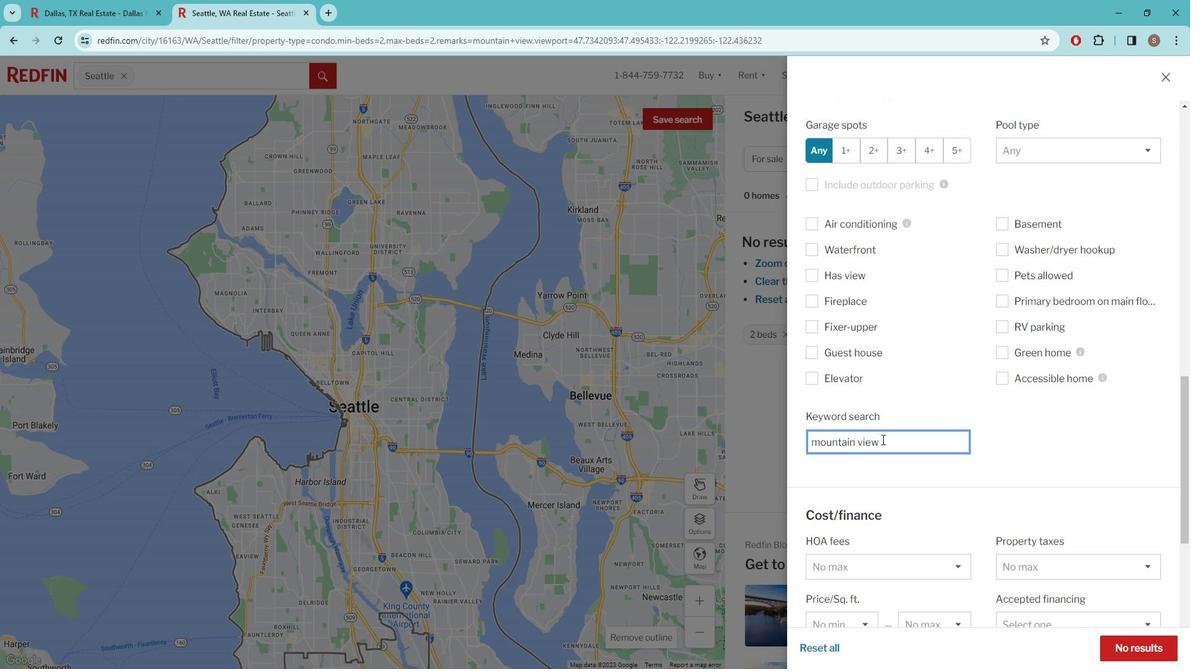 
Action: Mouse moved to (819, 430)
Screenshot: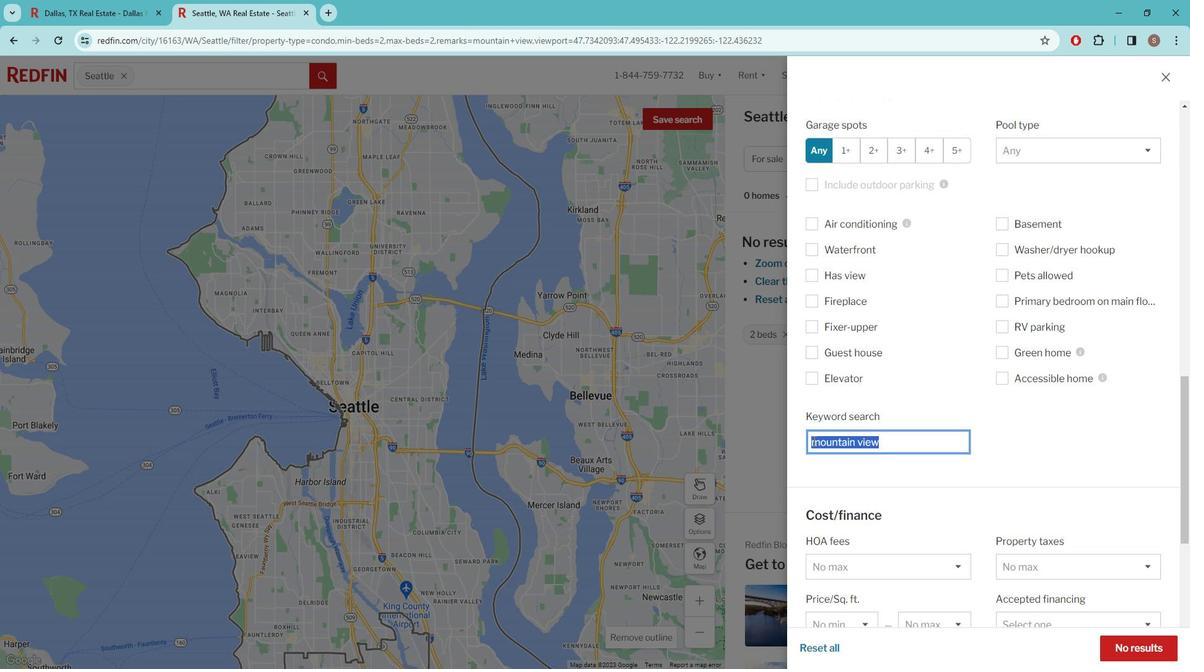 
Action: Key pressed <Key.delete>2<Key.space>BEDROOMS<Key.space>AND<Key.space>A<Key.space>VIEW<Key.space>OF<Key.space><Key.caps_lock>p<Key.caps_lock>UGET<Key.space><Key.caps_lock>s<Key.caps_lock>OUND
Screenshot: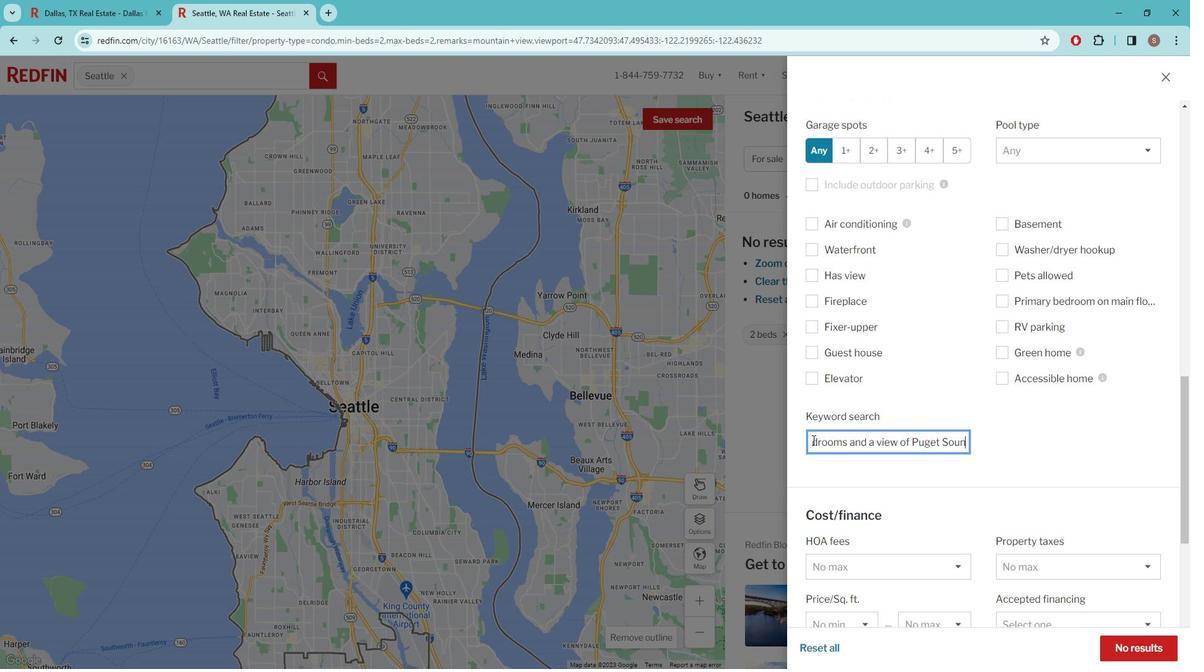 
Action: Mouse moved to (891, 453)
Screenshot: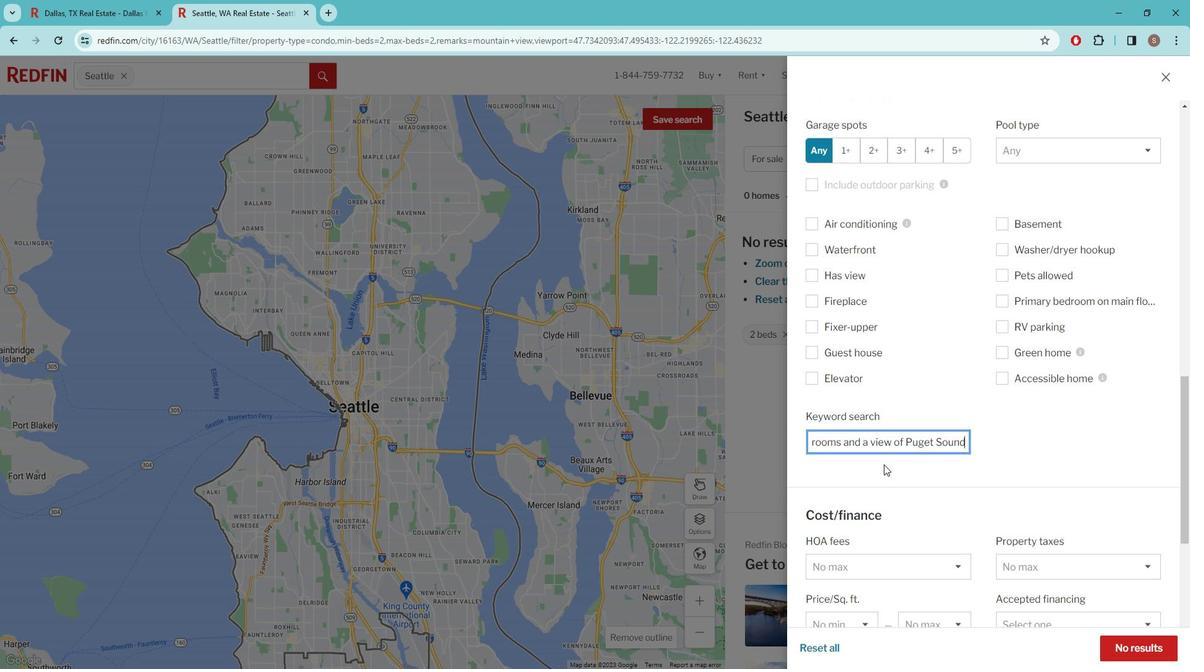 
Action: Mouse scrolled (891, 453) with delta (0, 0)
Screenshot: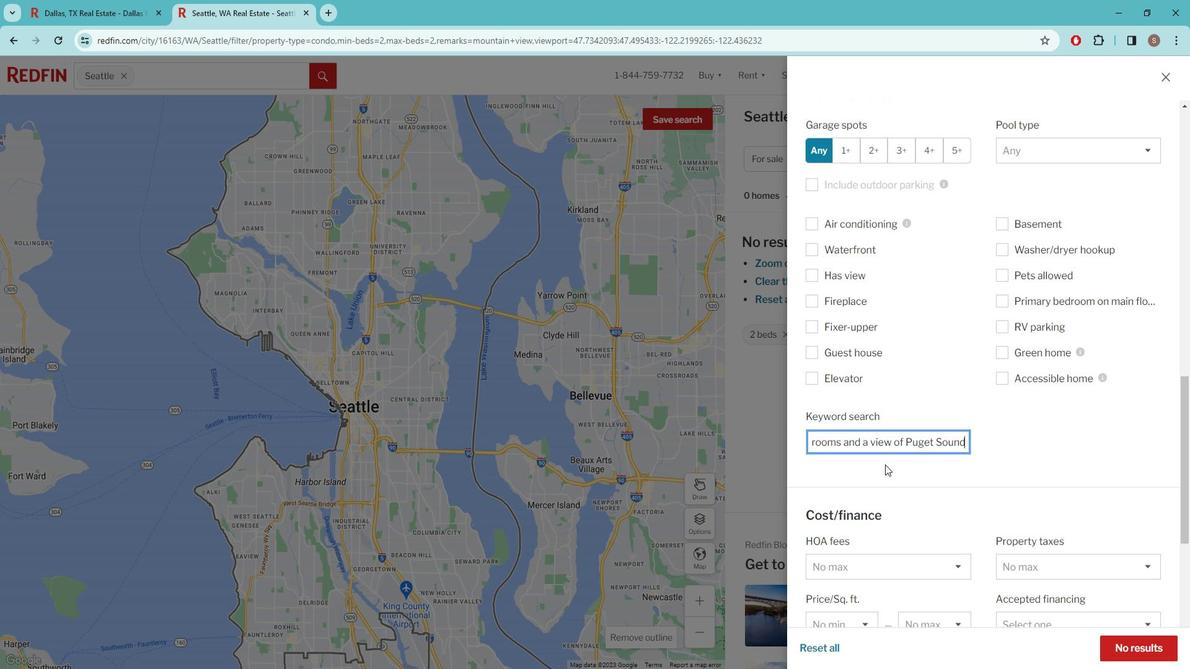 
Action: Mouse moved to (891, 453)
Screenshot: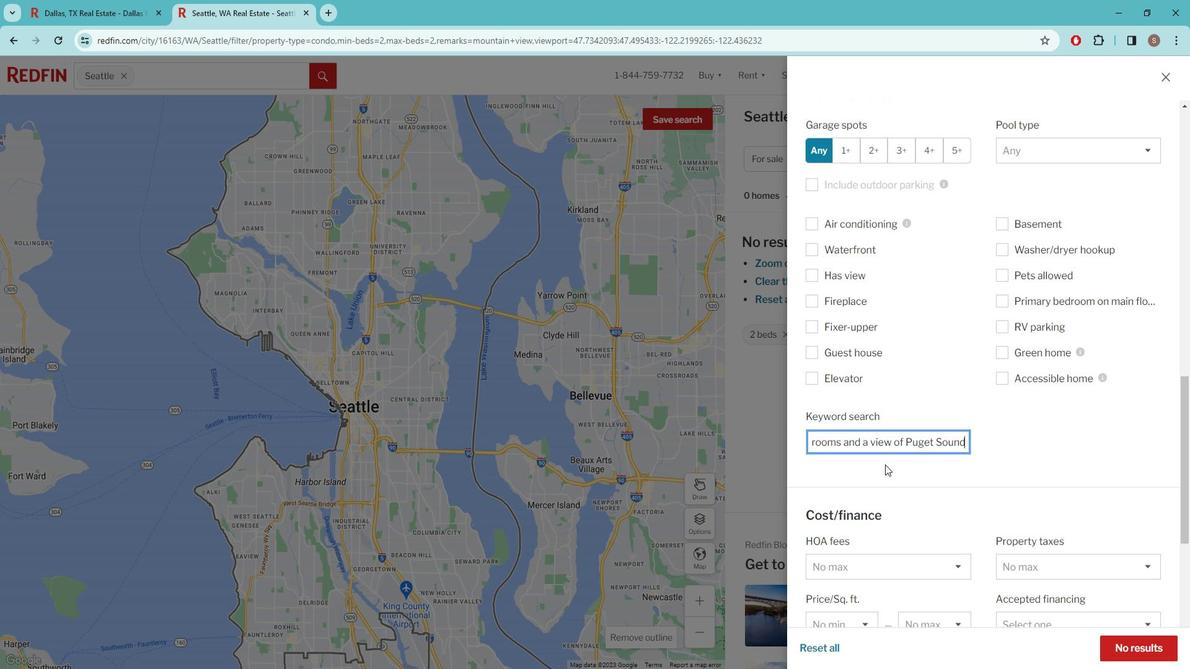 
Action: Mouse scrolled (891, 453) with delta (0, 0)
Screenshot: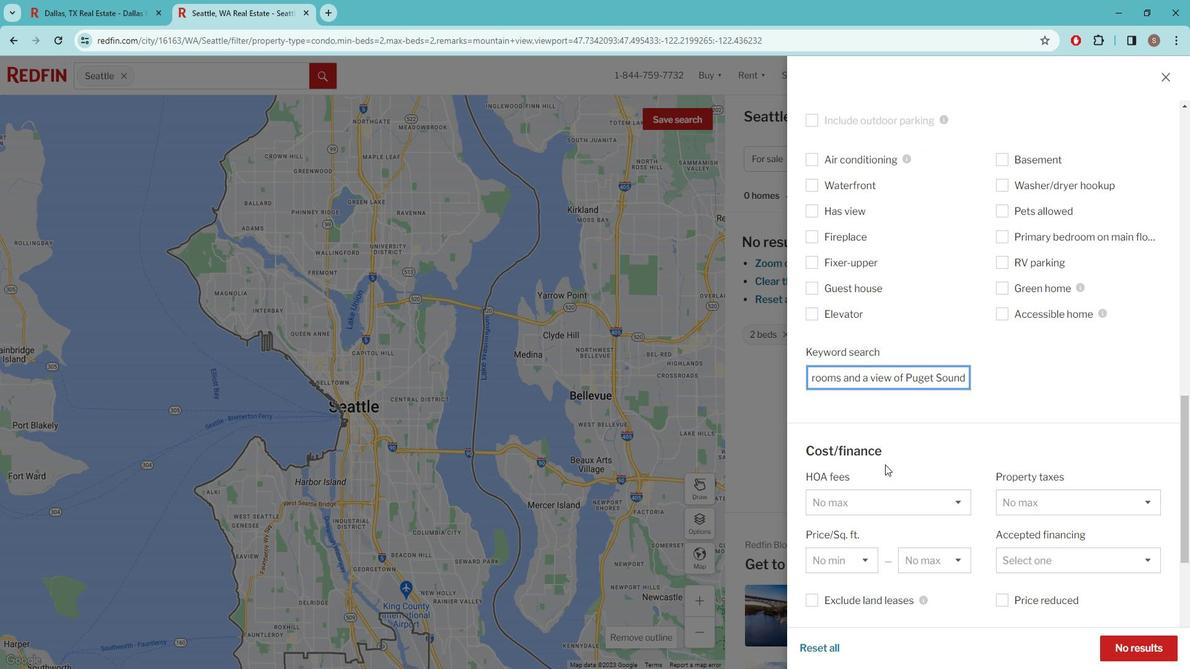 
Action: Mouse scrolled (891, 453) with delta (0, 0)
Screenshot: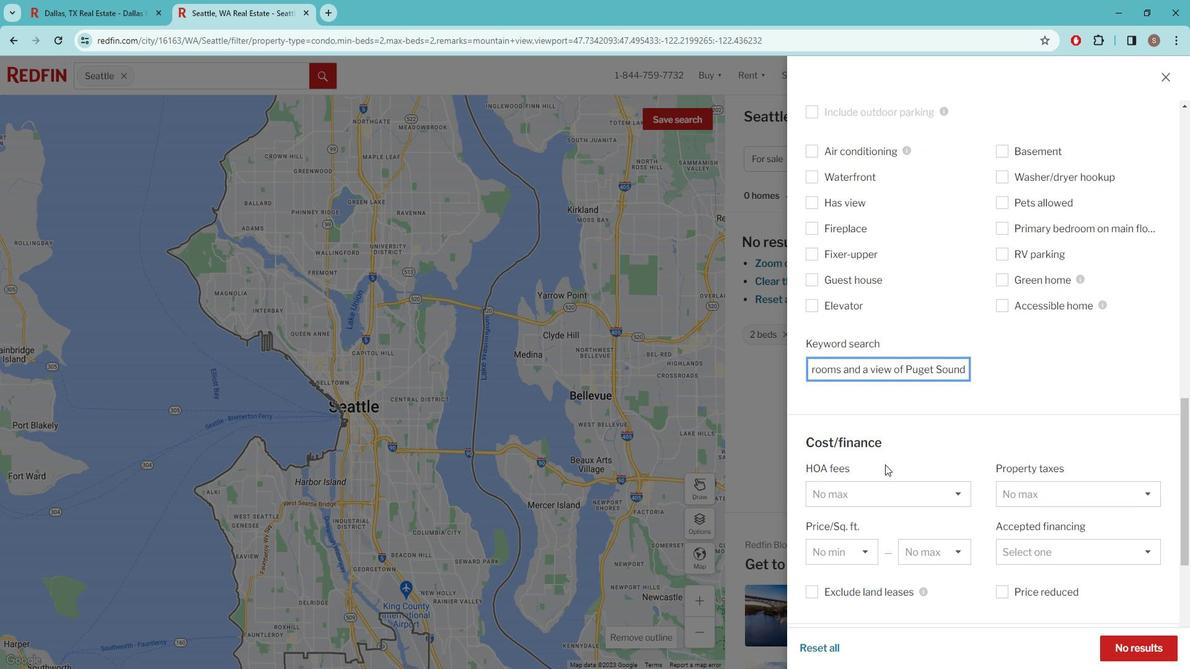 
Action: Mouse scrolled (891, 453) with delta (0, 0)
Screenshot: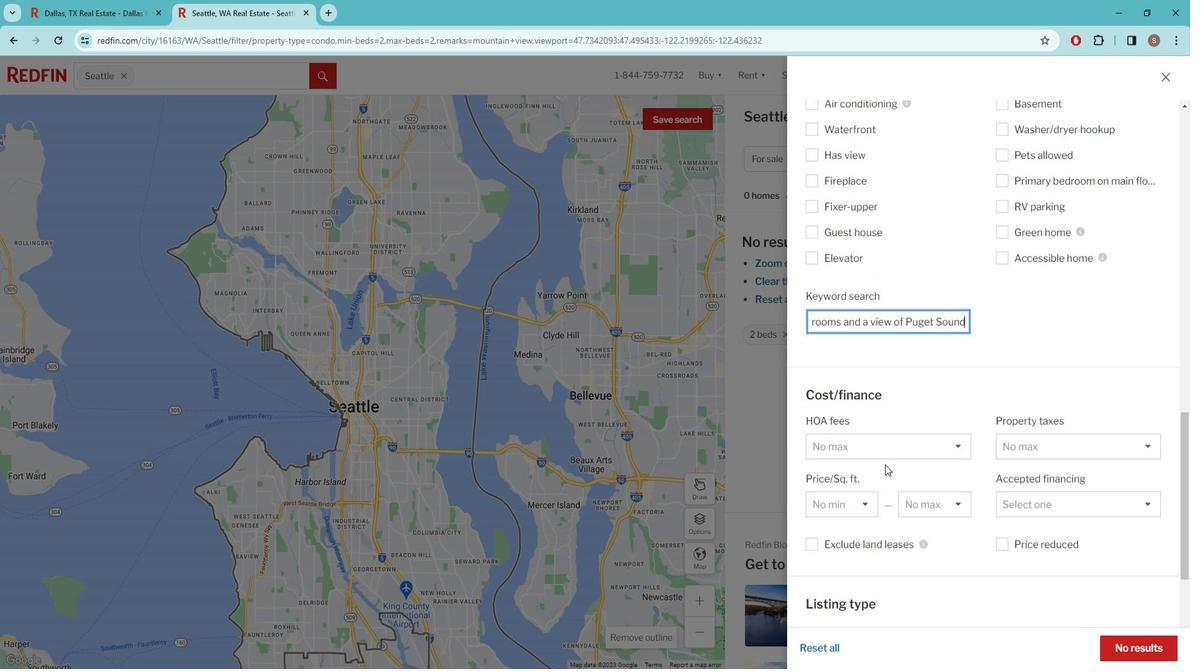 
Action: Mouse scrolled (891, 453) with delta (0, 0)
Screenshot: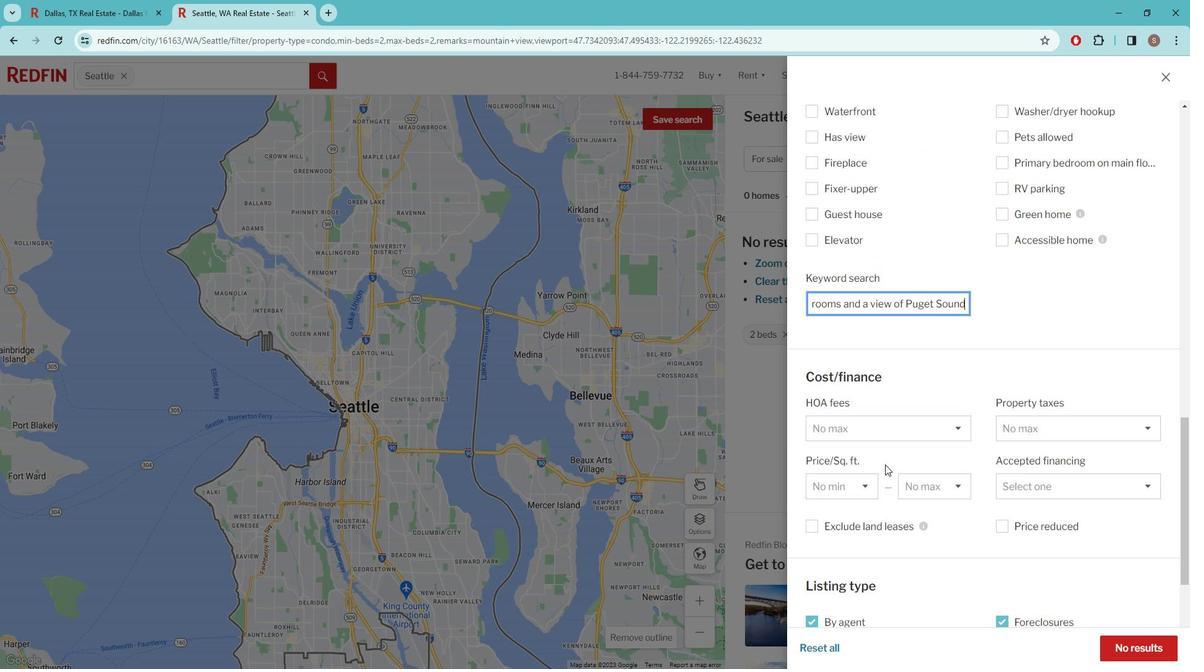 
Action: Mouse scrolled (891, 453) with delta (0, 0)
Screenshot: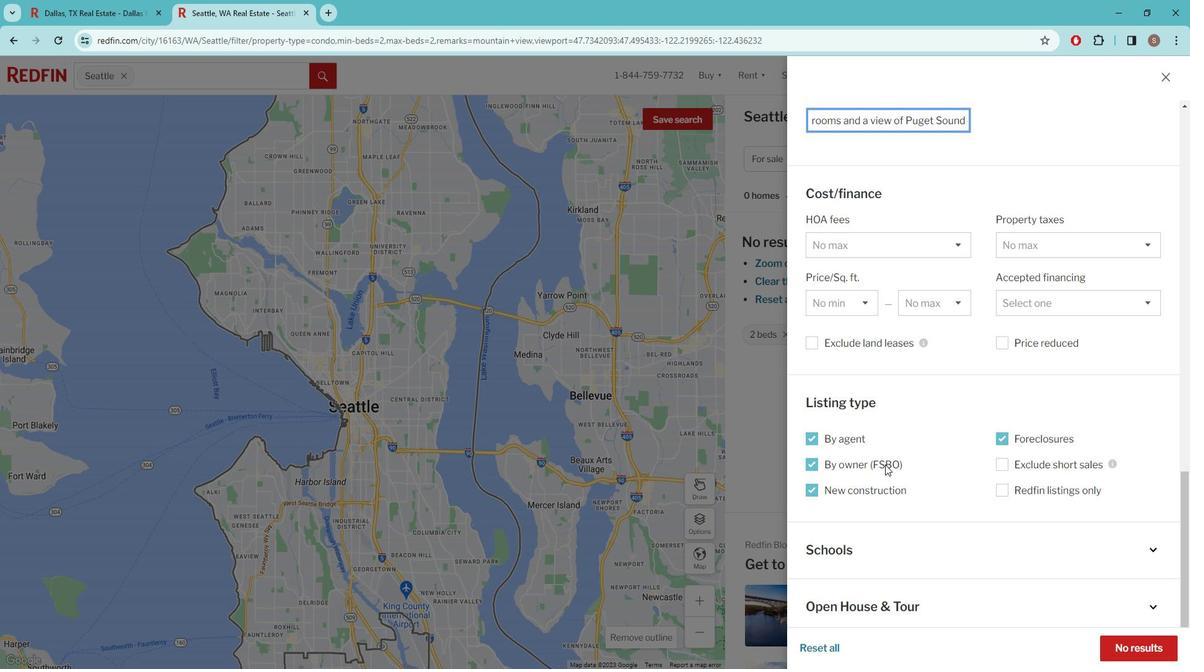 
Action: Mouse scrolled (891, 453) with delta (0, 0)
Screenshot: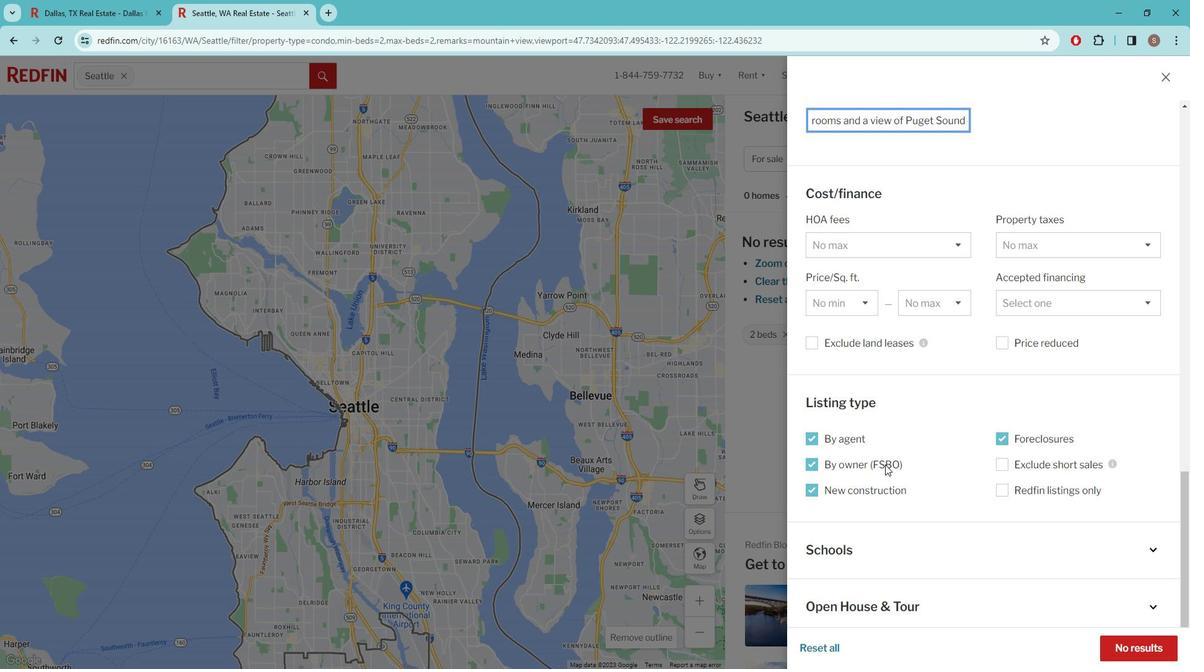 
Action: Mouse scrolled (891, 453) with delta (0, 0)
Screenshot: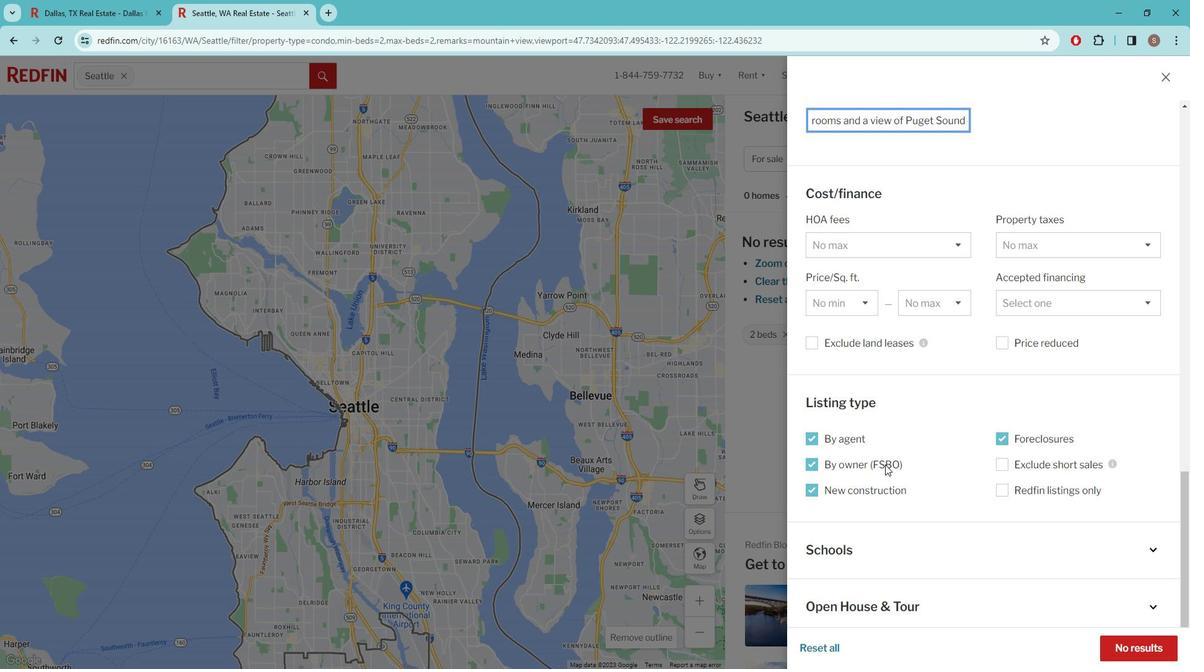 
Action: Mouse scrolled (891, 453) with delta (0, 0)
Screenshot: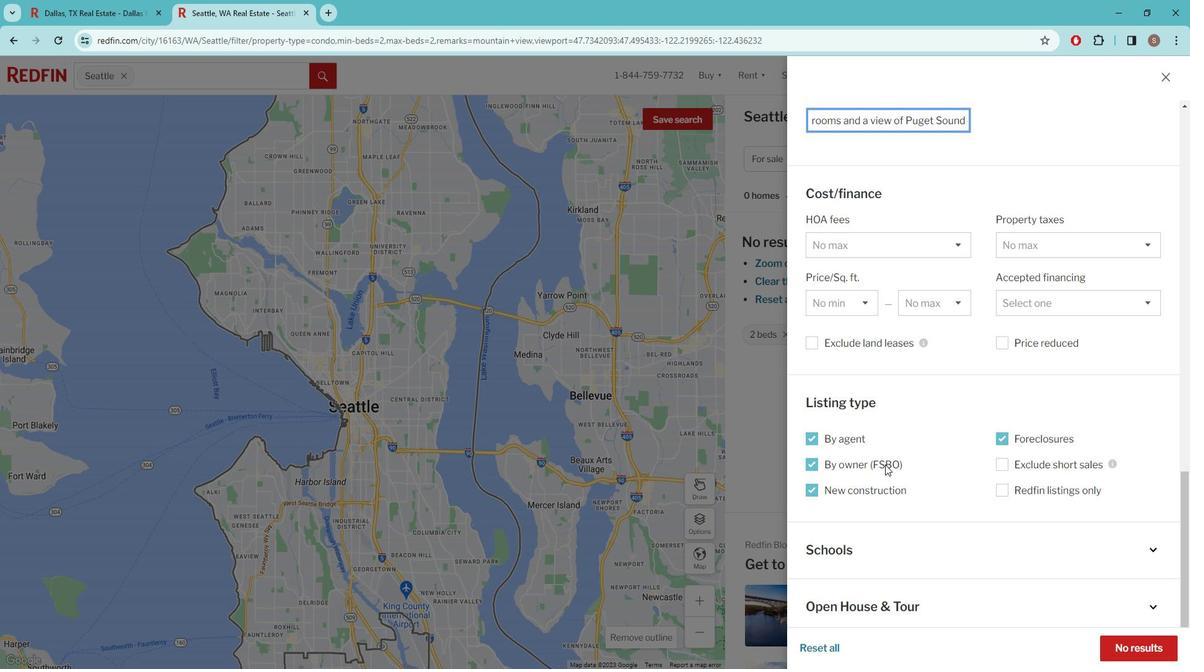 
Action: Mouse scrolled (891, 453) with delta (0, 0)
Screenshot: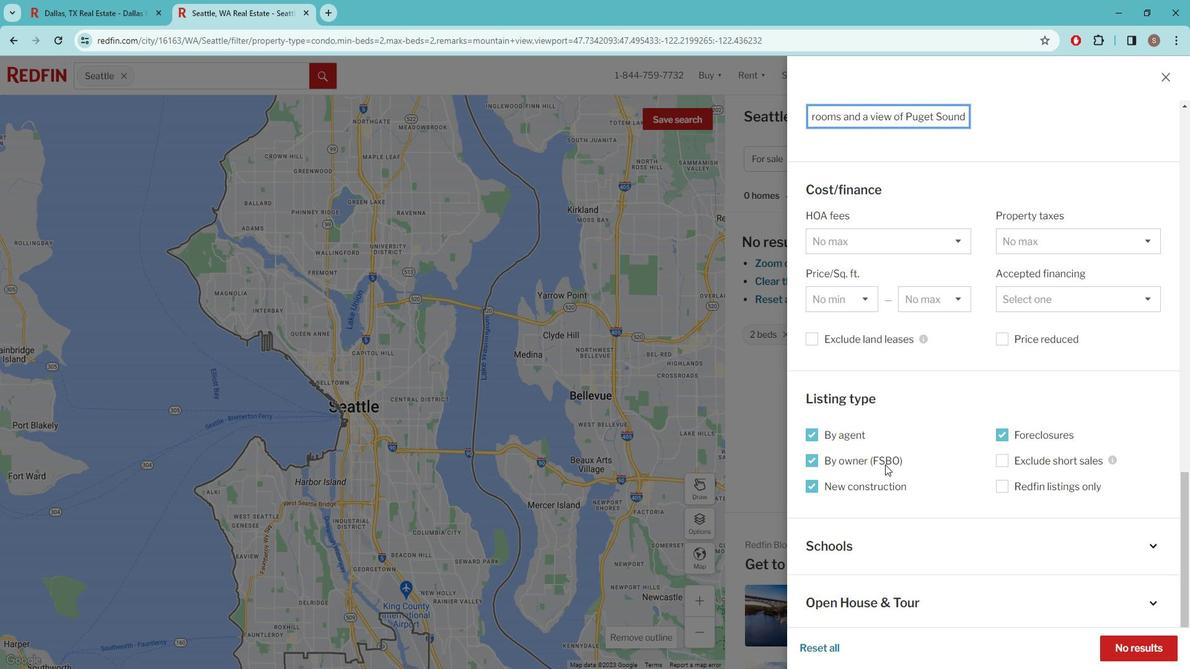 
Action: Mouse moved to (1128, 625)
Screenshot: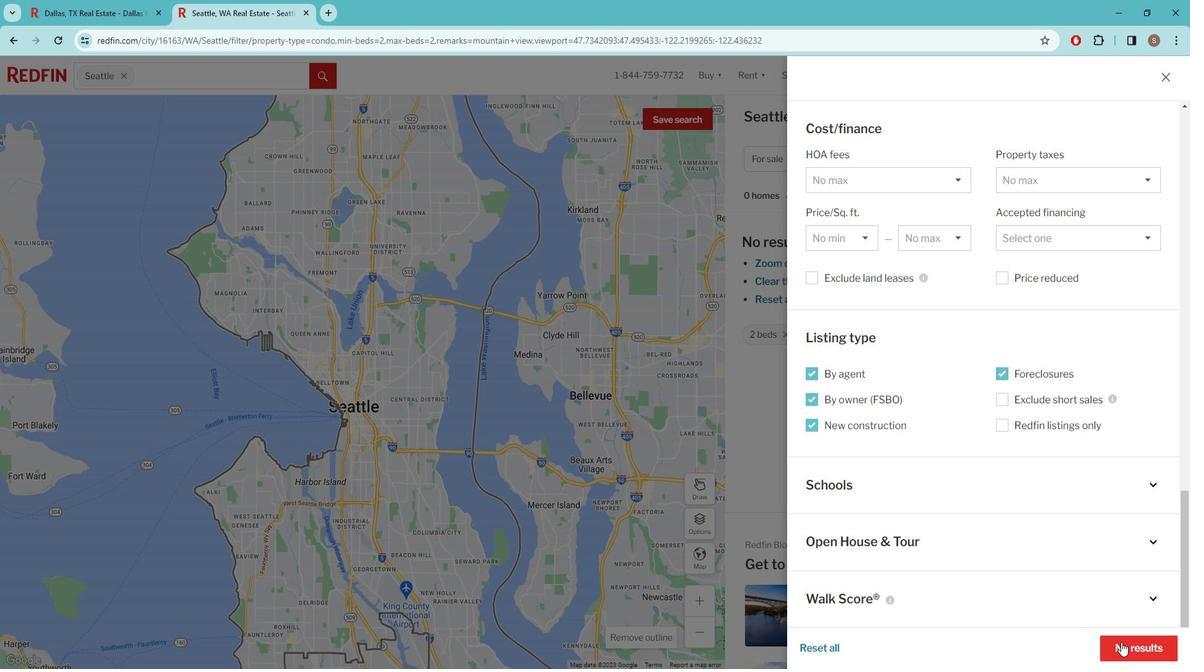 
Action: Mouse pressed left at (1128, 625)
Screenshot: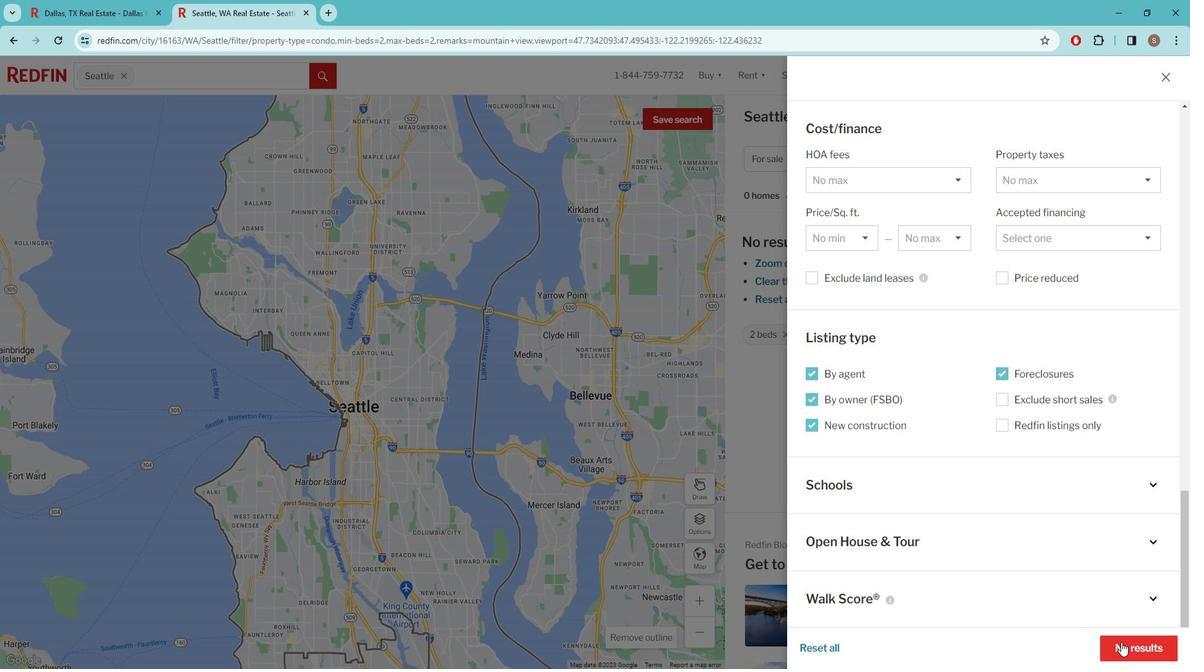 
Action: Mouse moved to (861, 388)
Screenshot: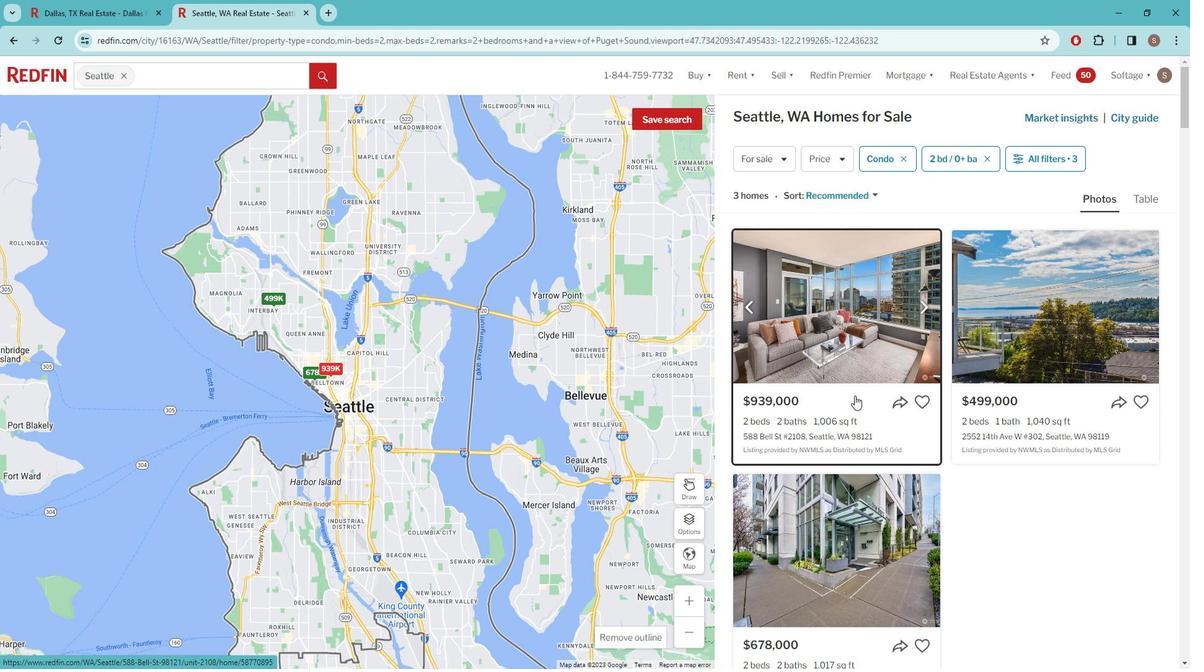 
Action: Mouse pressed left at (861, 388)
Screenshot: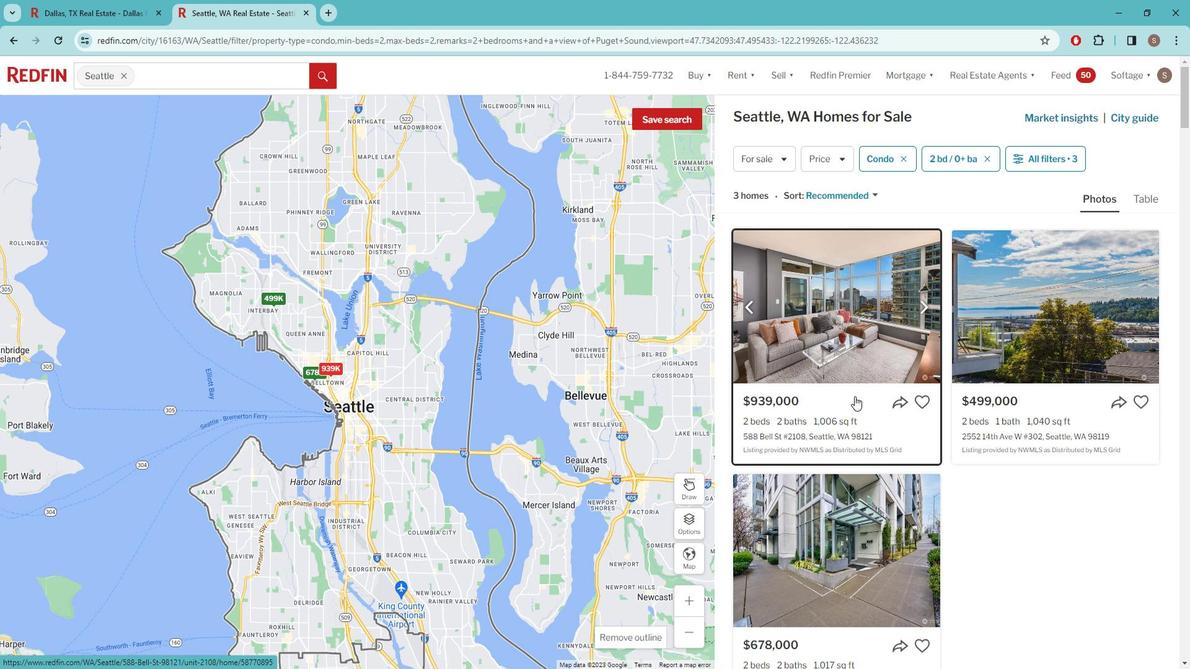 
Action: Mouse moved to (744, 109)
Screenshot: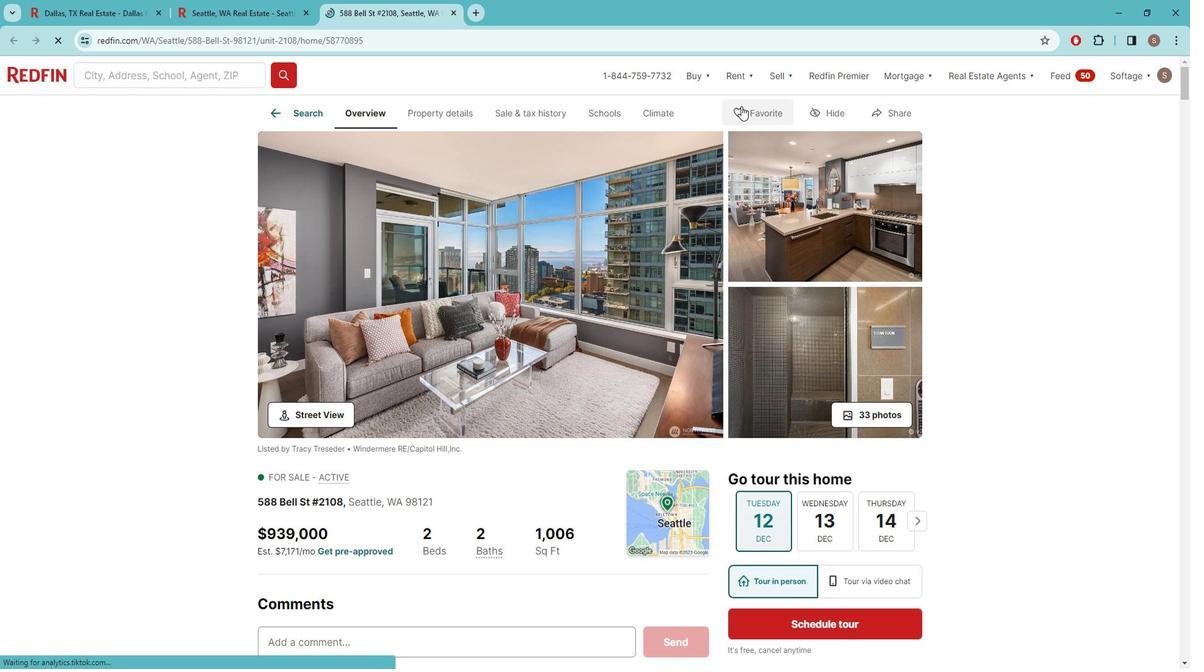 
Action: Mouse pressed left at (744, 109)
Screenshot: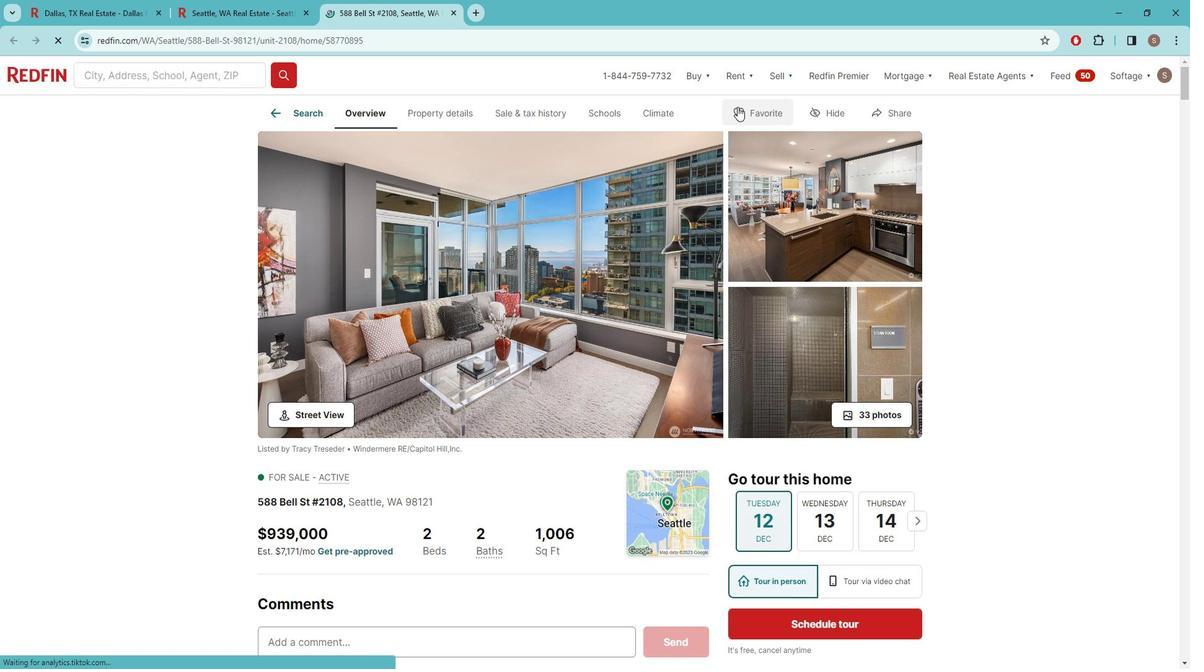 
Action: Mouse moved to (999, 267)
Screenshot: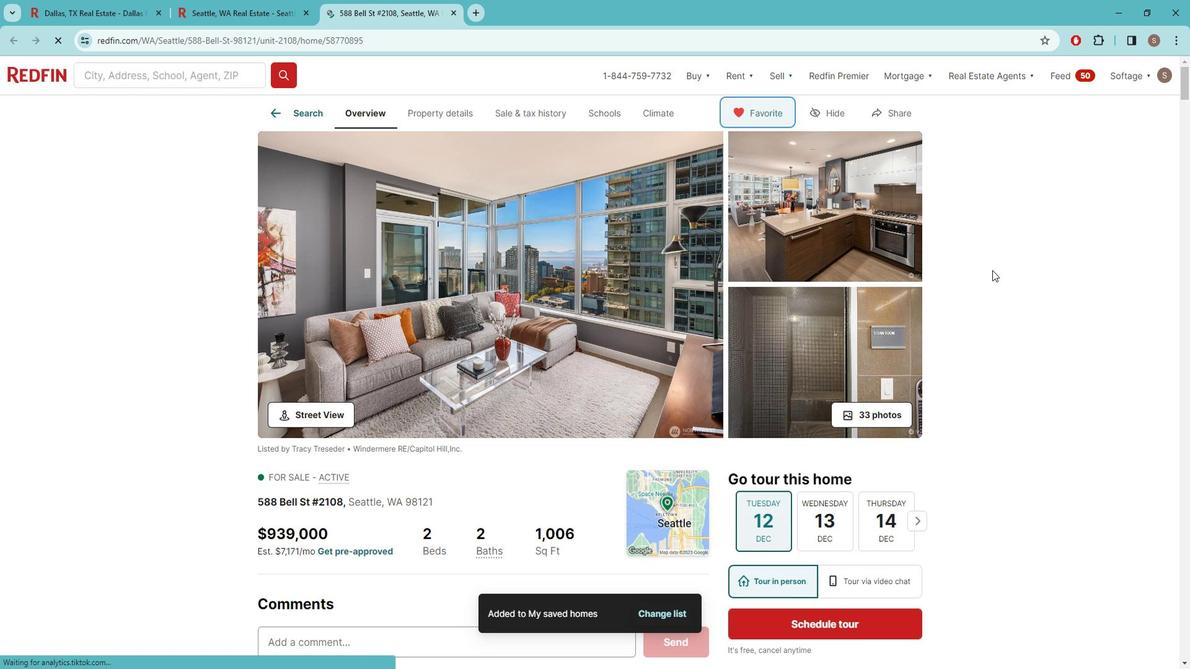 
